 Task: Search round trip flight ticket for 5 adults, 2 children, 1 infant in seat and 2 infants on lap in economy from La Crosse: La Crosse Regional Airport to Raleigh: Raleigh-durham International Airport on 8-5-2023 and return on 8-7-2023. Choice of flights is Westjet. Number of bags: 2 checked bags. Price is upto 35000. Outbound departure time preference is 10:45.
Action: Mouse moved to (310, 287)
Screenshot: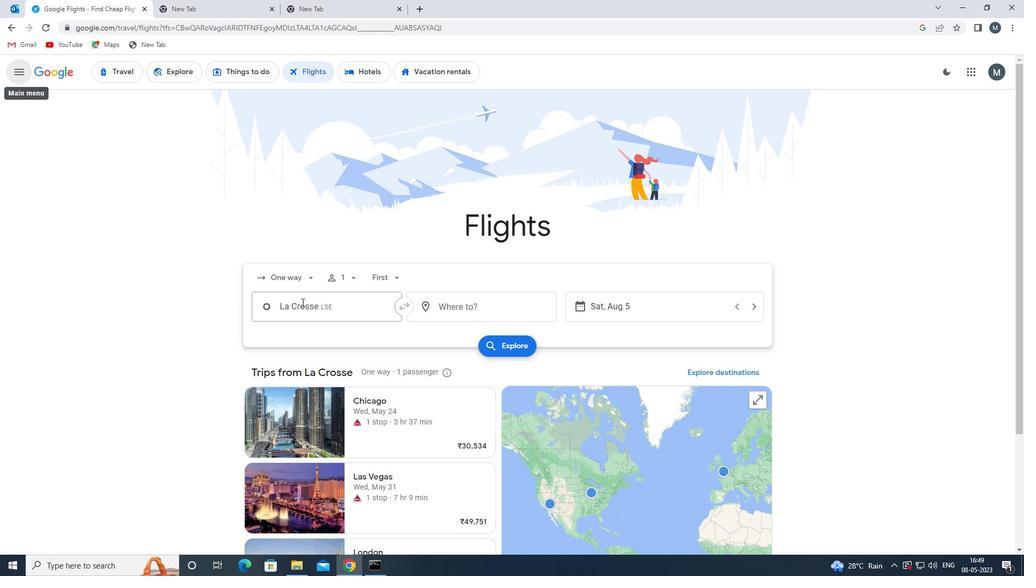 
Action: Mouse pressed left at (310, 287)
Screenshot: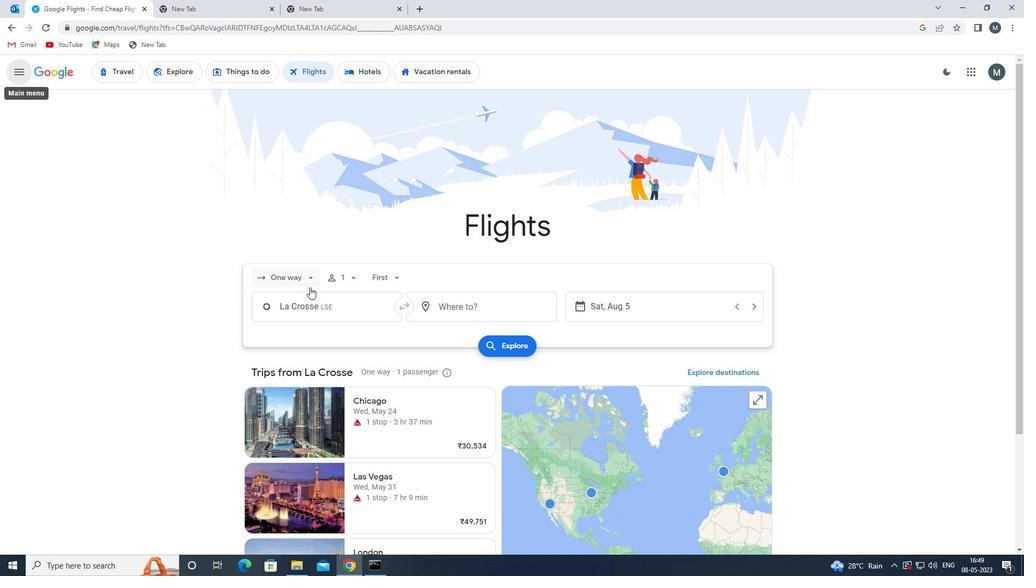 
Action: Mouse moved to (314, 290)
Screenshot: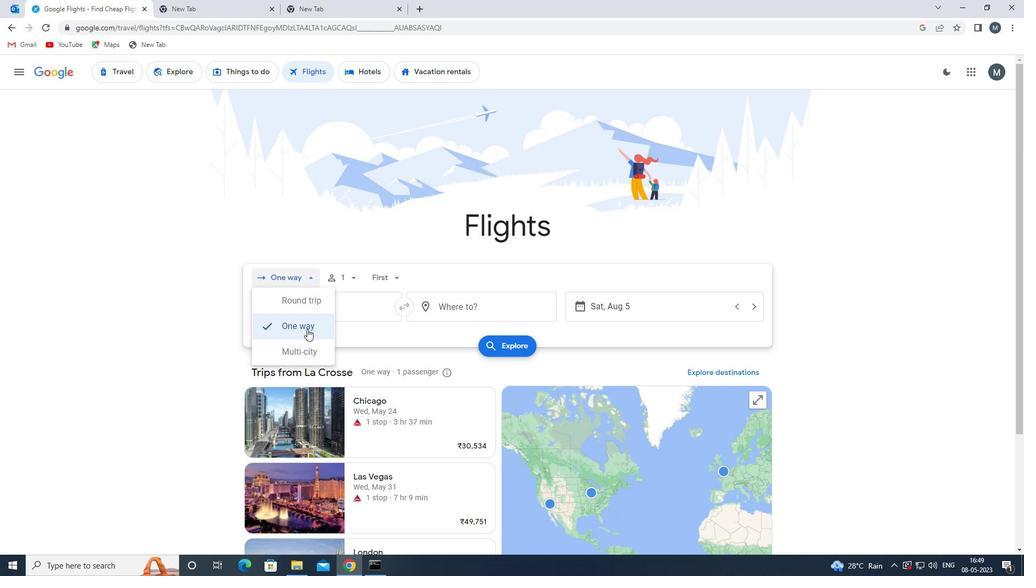 
Action: Mouse pressed left at (314, 290)
Screenshot: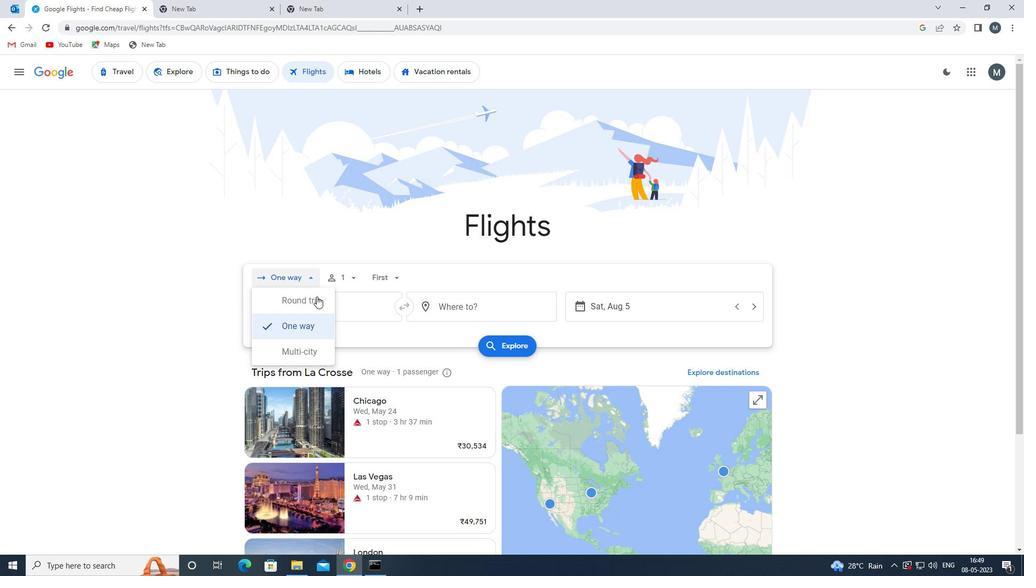 
Action: Mouse moved to (314, 298)
Screenshot: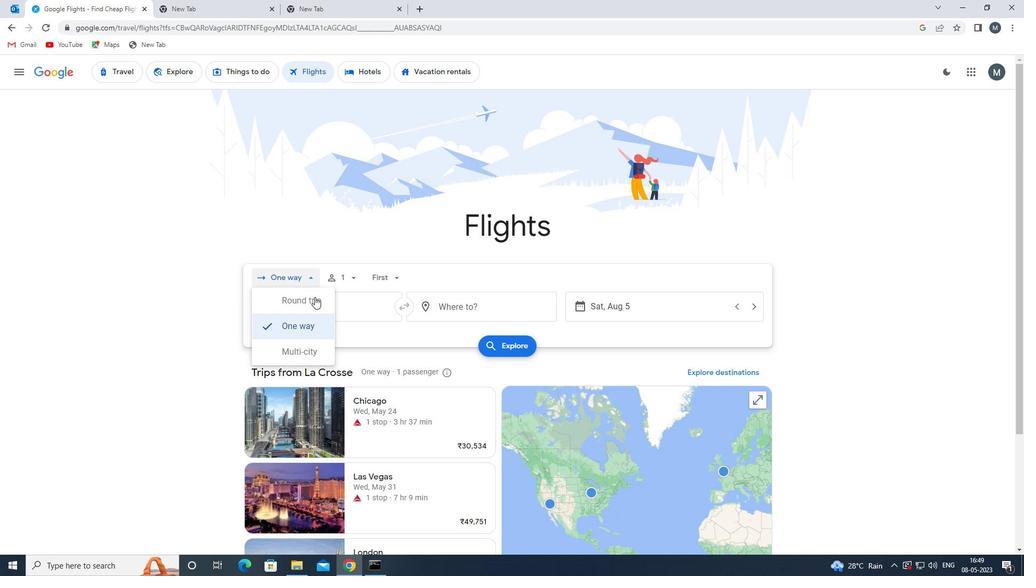 
Action: Mouse pressed left at (314, 298)
Screenshot: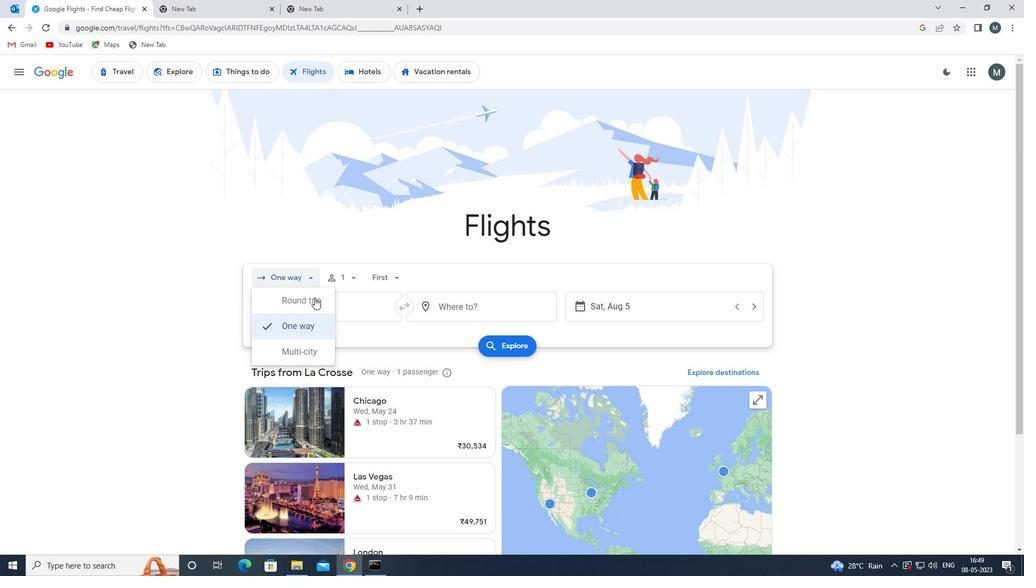 
Action: Mouse moved to (313, 304)
Screenshot: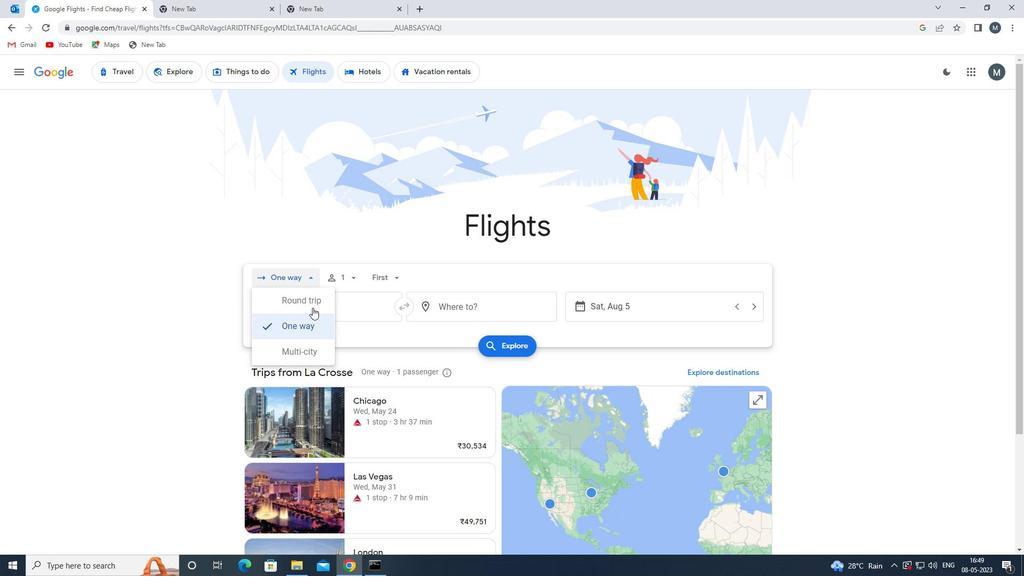 
Action: Mouse pressed left at (313, 304)
Screenshot: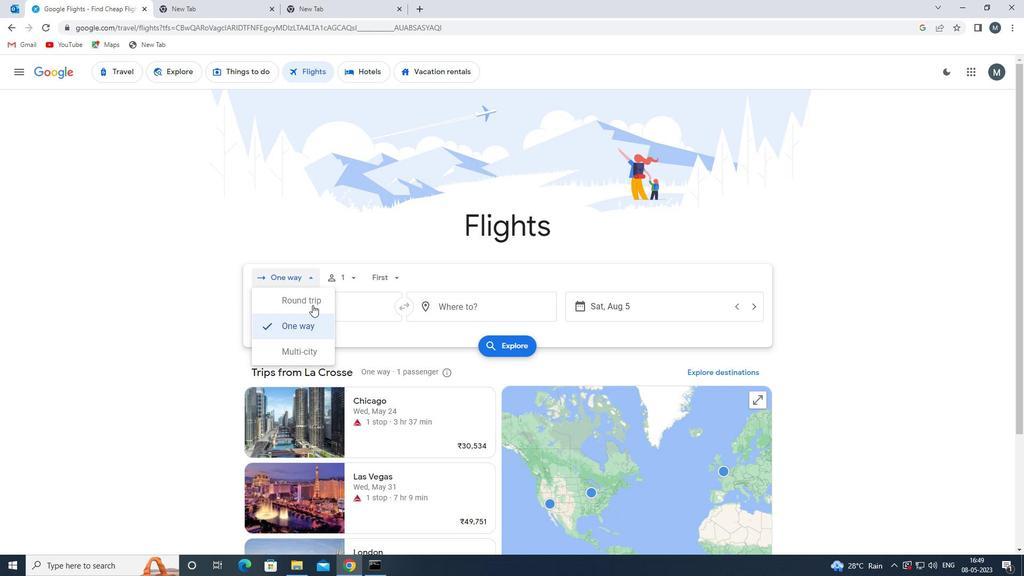 
Action: Mouse moved to (353, 276)
Screenshot: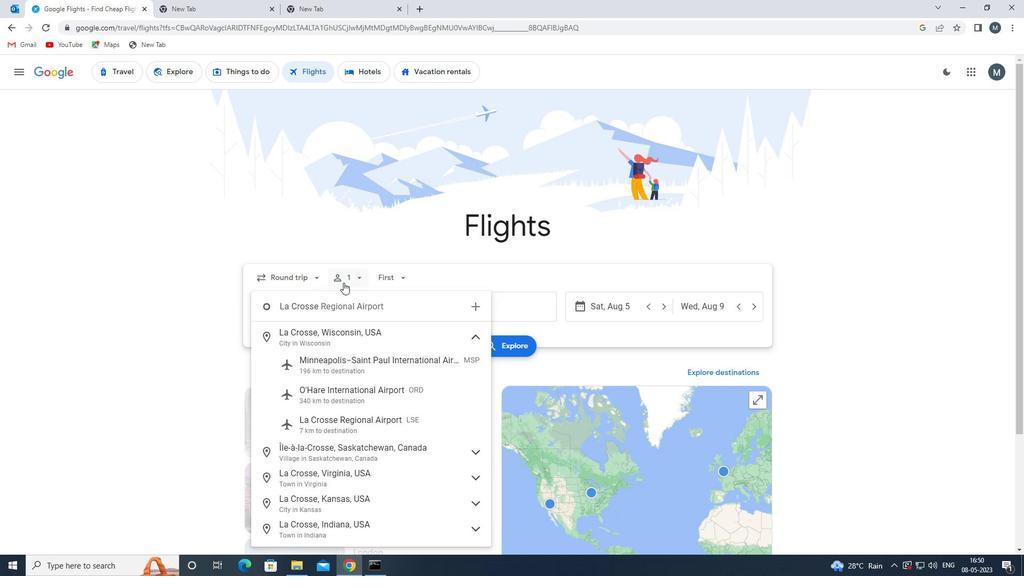 
Action: Mouse pressed left at (353, 276)
Screenshot: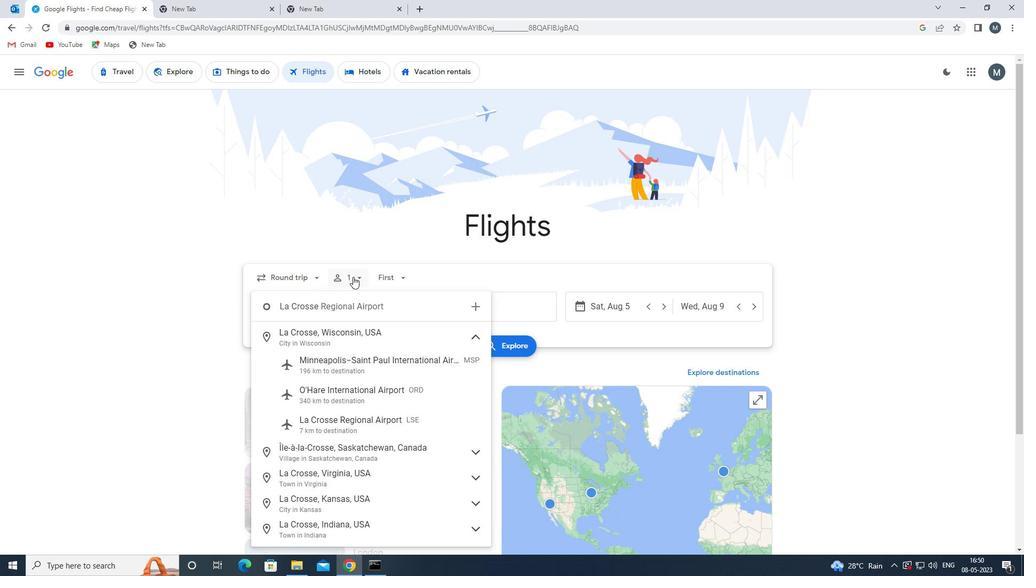 
Action: Mouse moved to (442, 307)
Screenshot: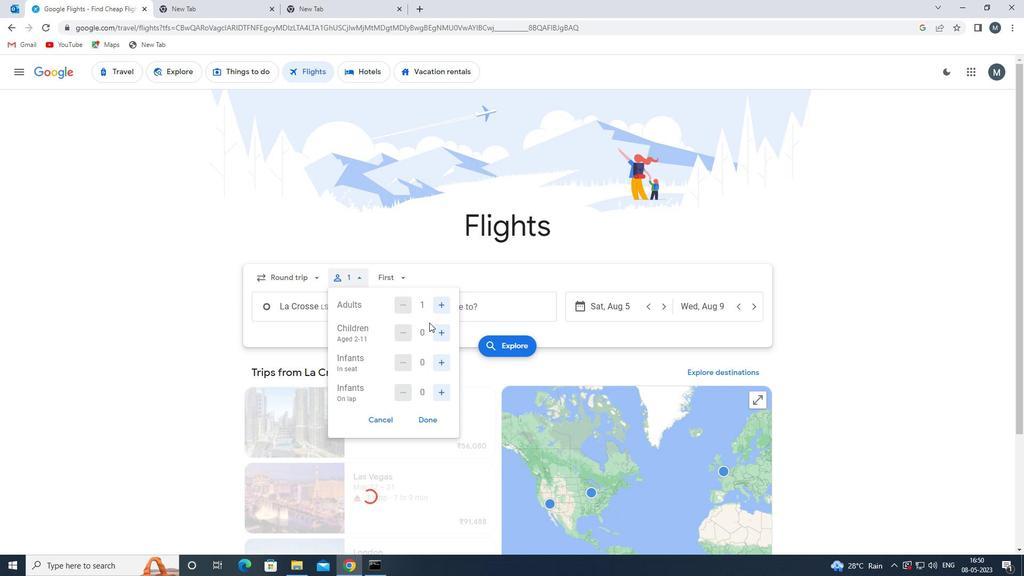 
Action: Mouse pressed left at (442, 307)
Screenshot: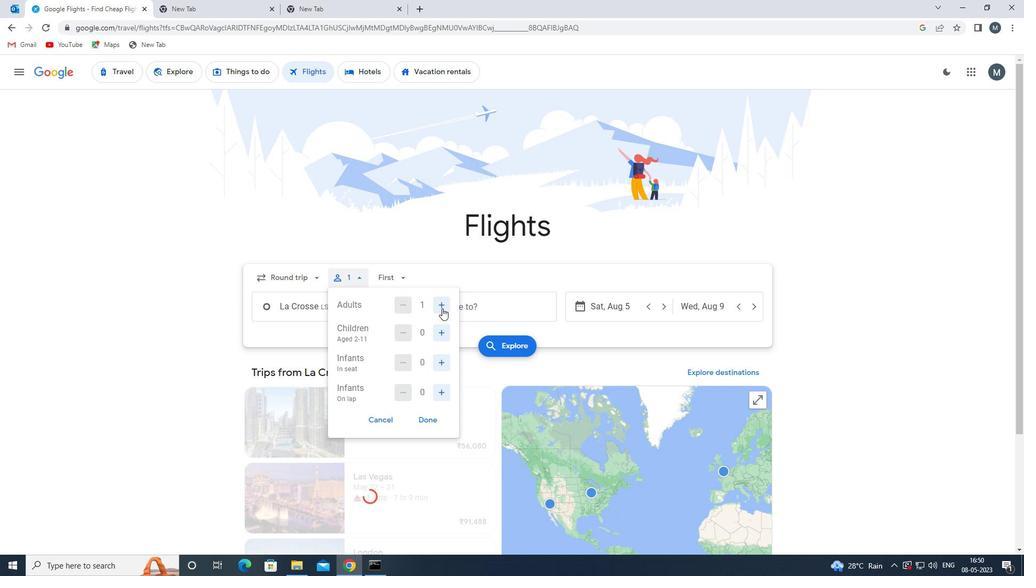 
Action: Mouse pressed left at (442, 307)
Screenshot: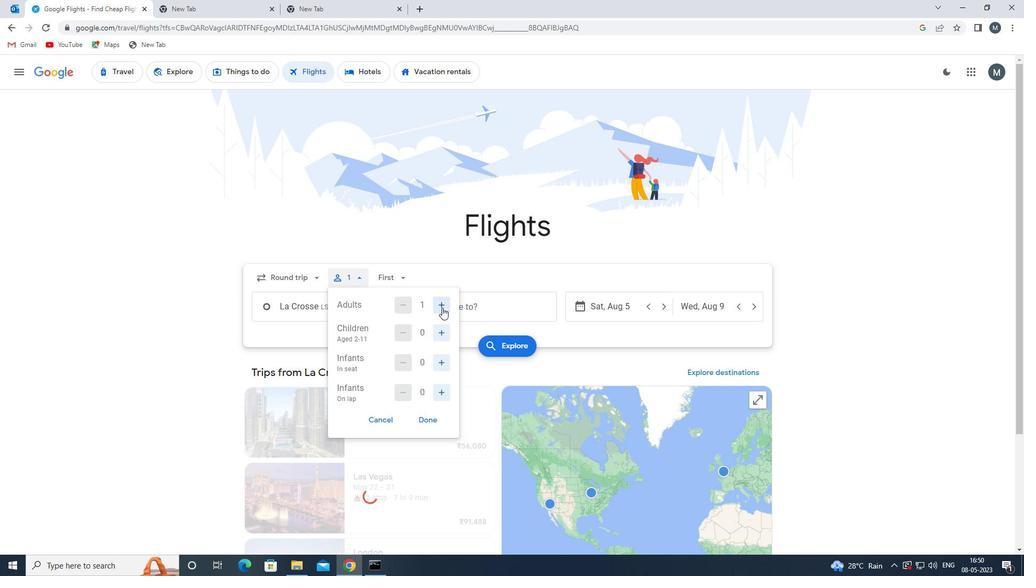 
Action: Mouse pressed left at (442, 307)
Screenshot: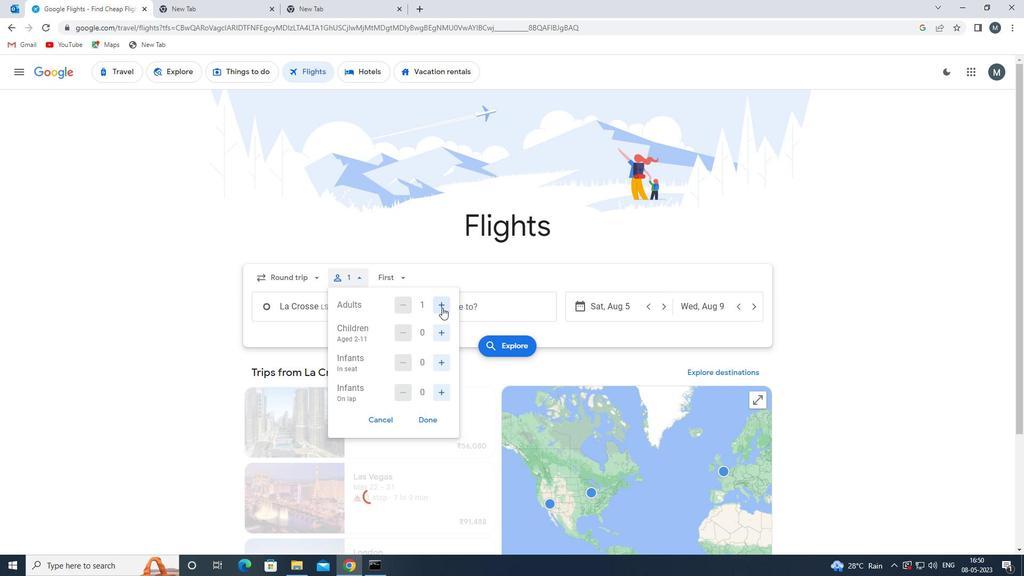 
Action: Mouse pressed left at (442, 307)
Screenshot: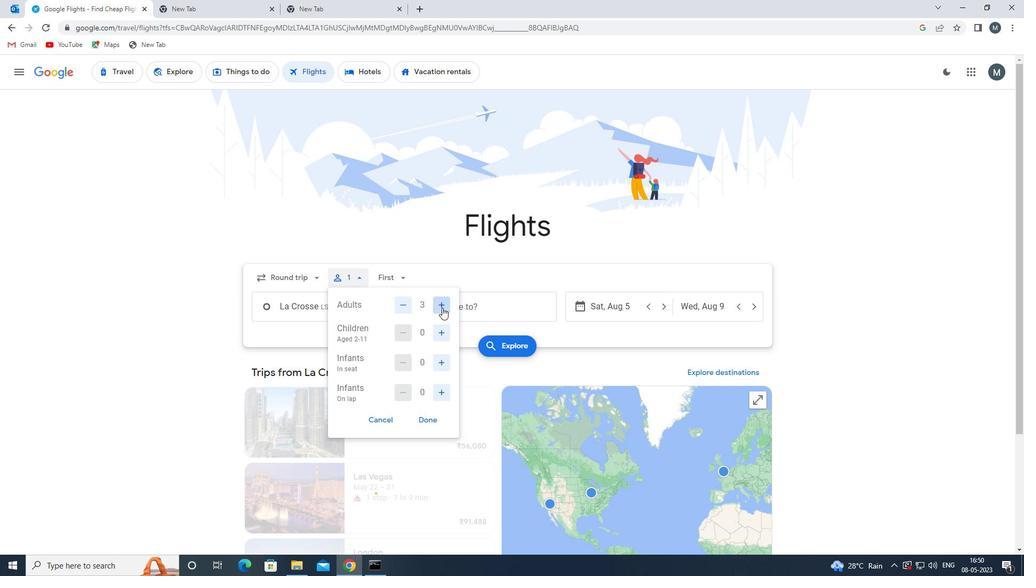 
Action: Mouse moved to (448, 327)
Screenshot: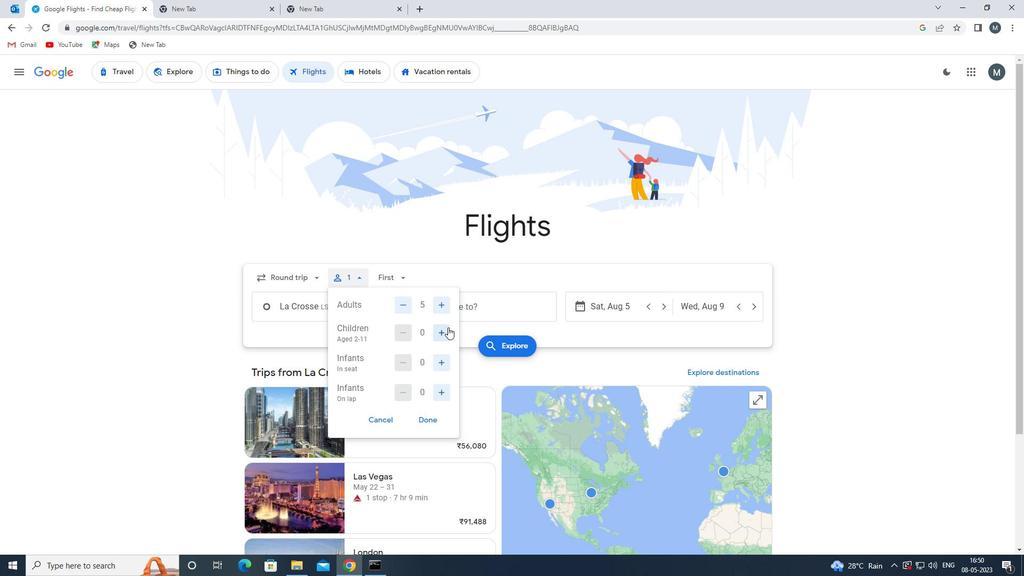 
Action: Mouse pressed left at (448, 327)
Screenshot: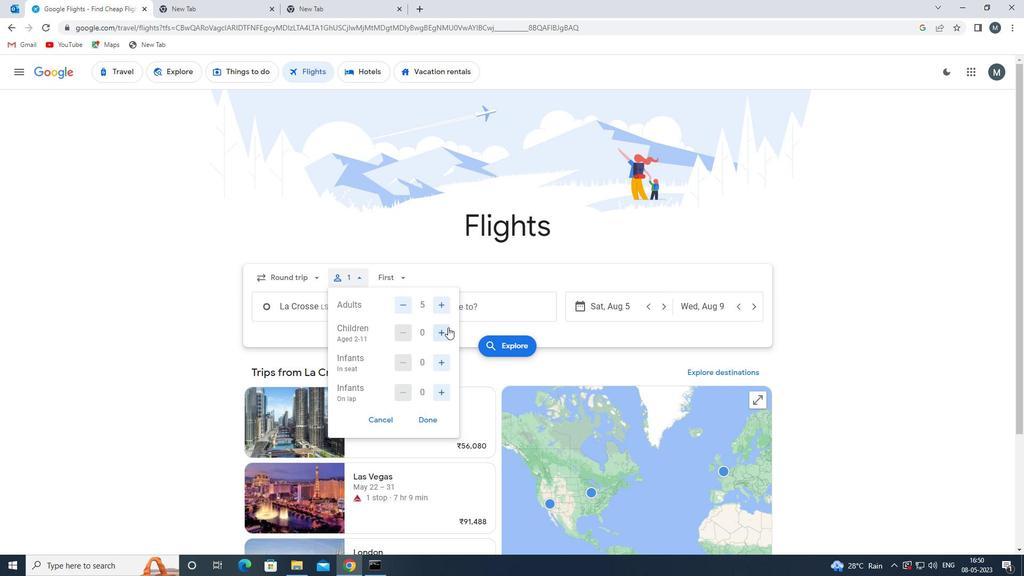 
Action: Mouse moved to (447, 328)
Screenshot: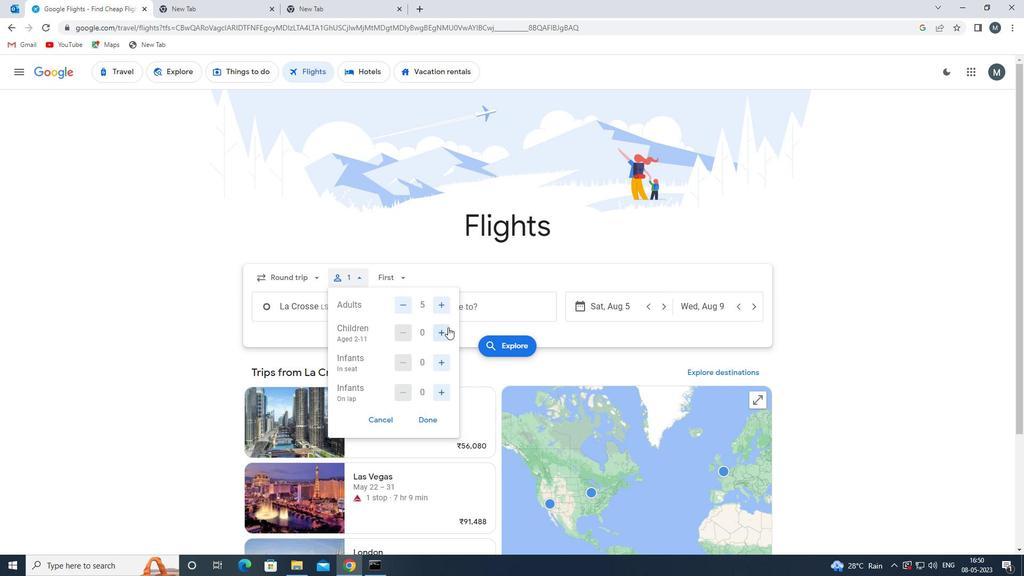 
Action: Mouse pressed left at (447, 328)
Screenshot: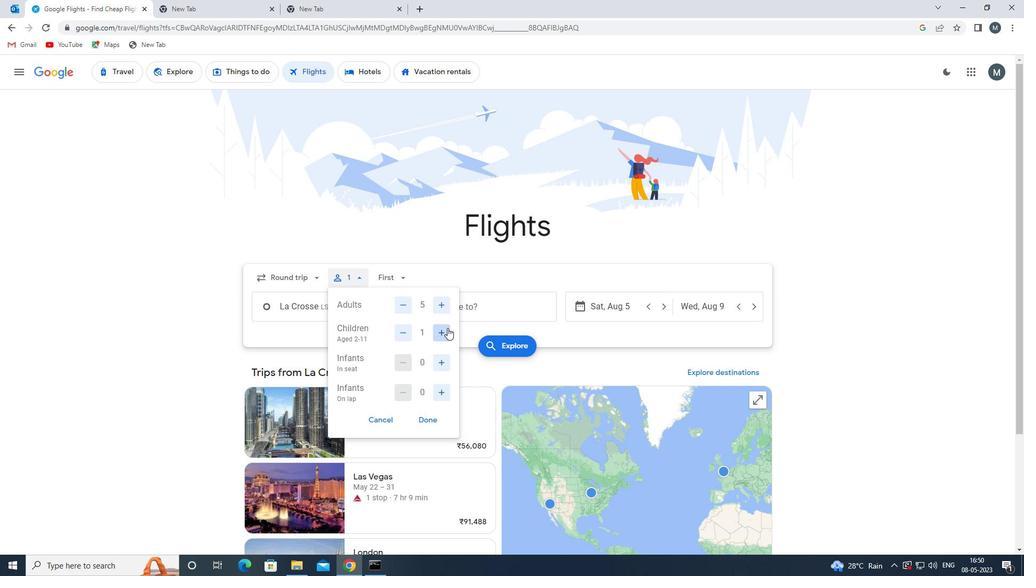 
Action: Mouse moved to (443, 358)
Screenshot: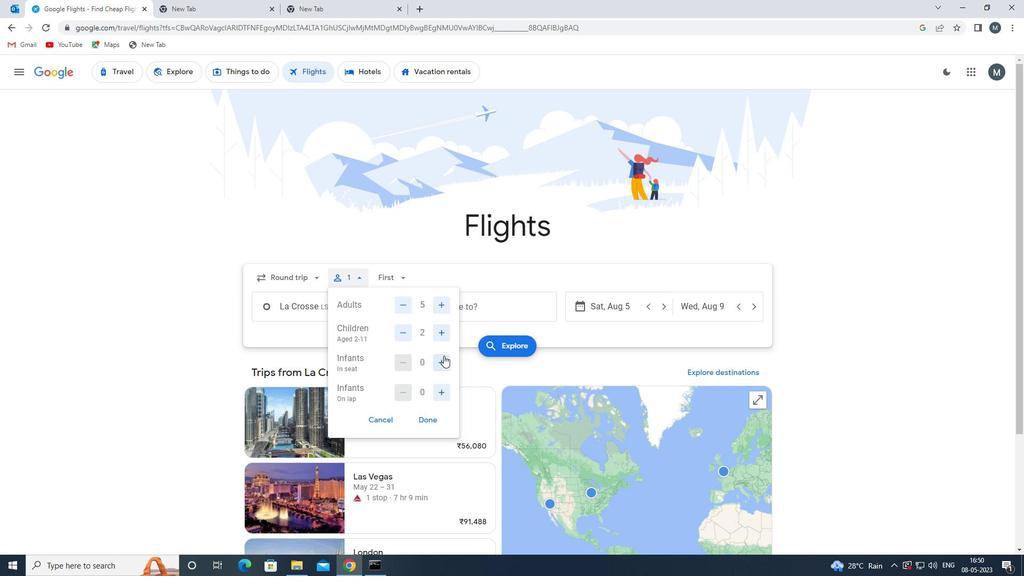 
Action: Mouse pressed left at (443, 358)
Screenshot: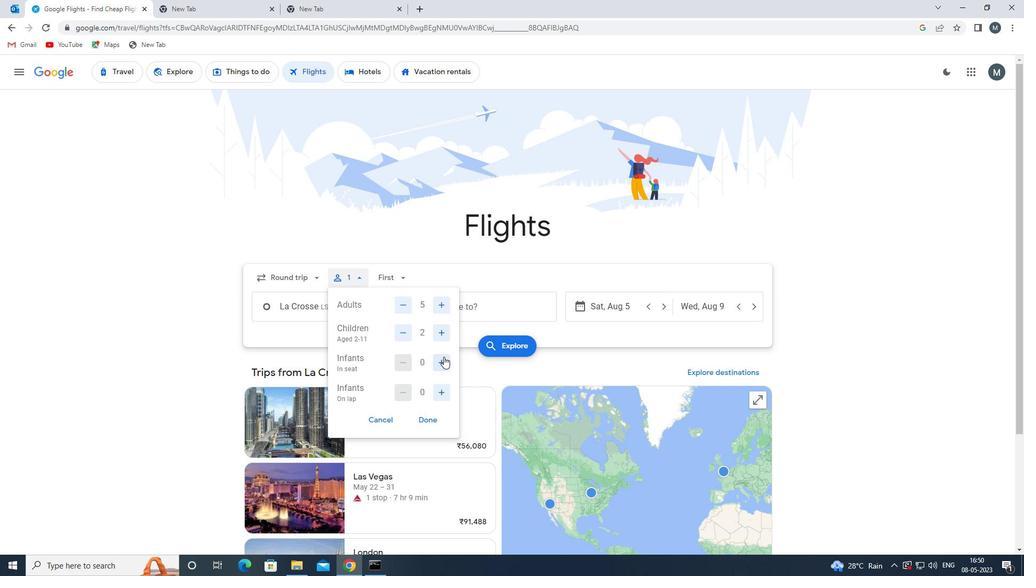 
Action: Mouse moved to (441, 392)
Screenshot: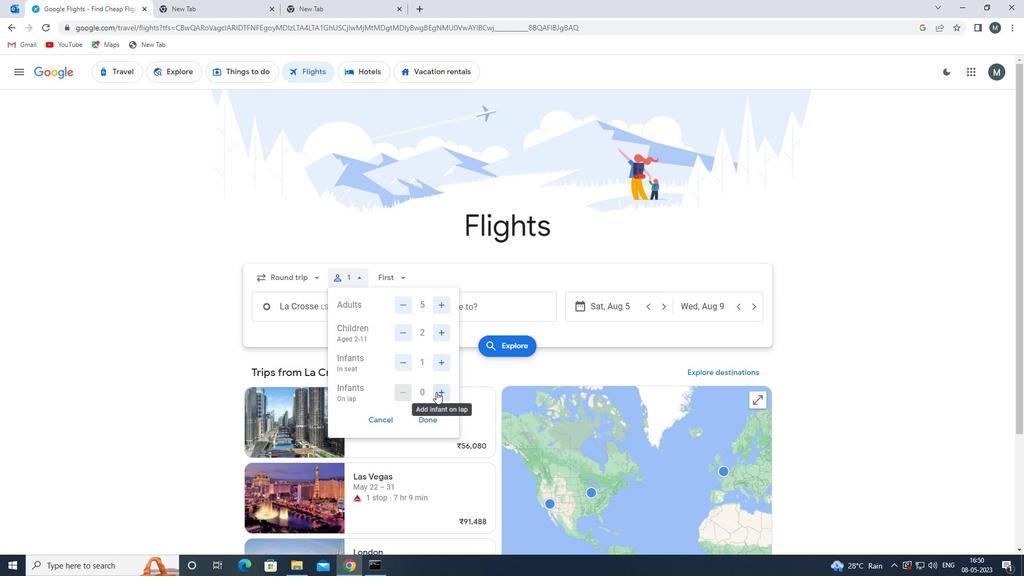 
Action: Mouse pressed left at (441, 392)
Screenshot: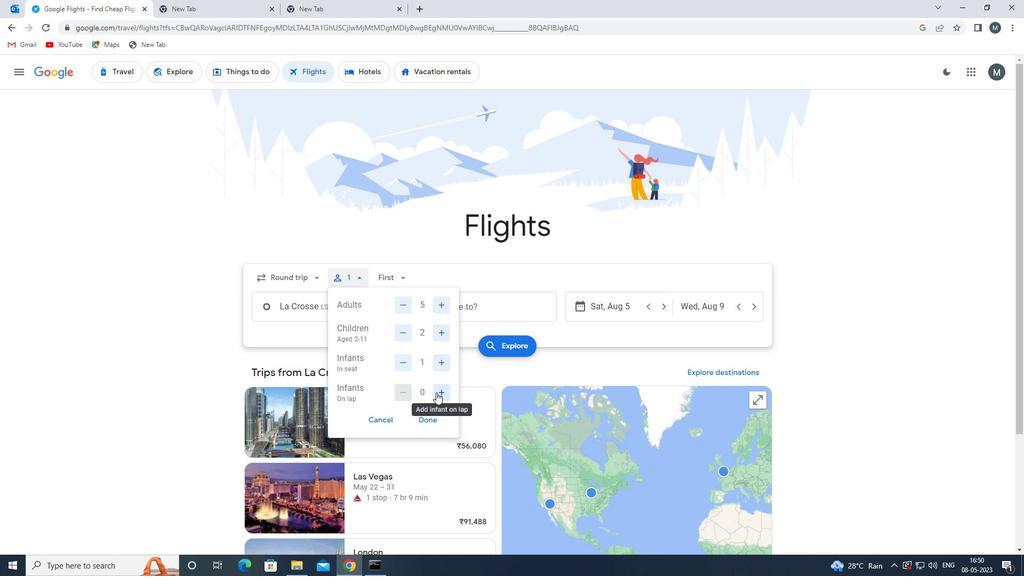 
Action: Mouse pressed left at (441, 392)
Screenshot: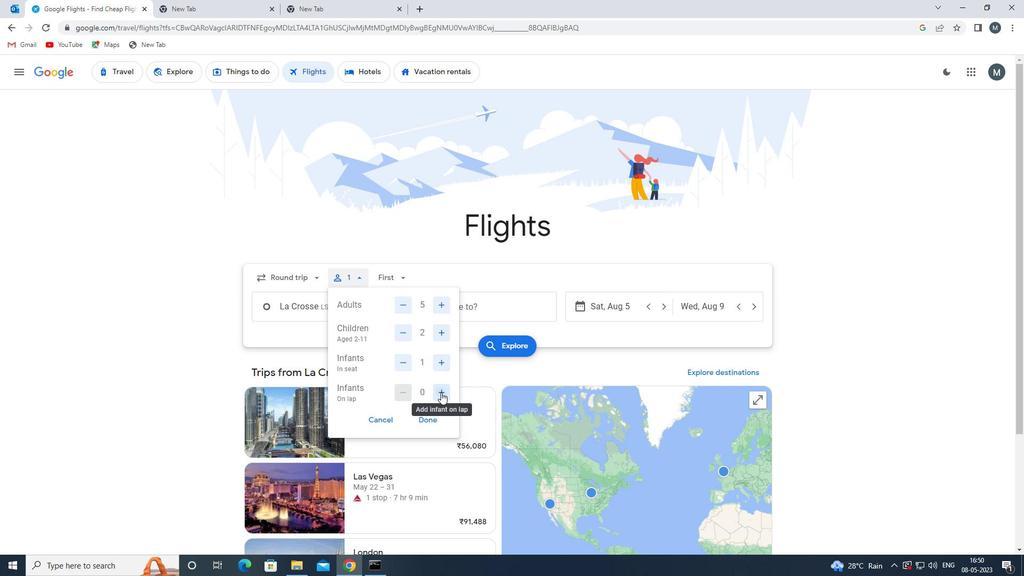 
Action: Mouse moved to (406, 390)
Screenshot: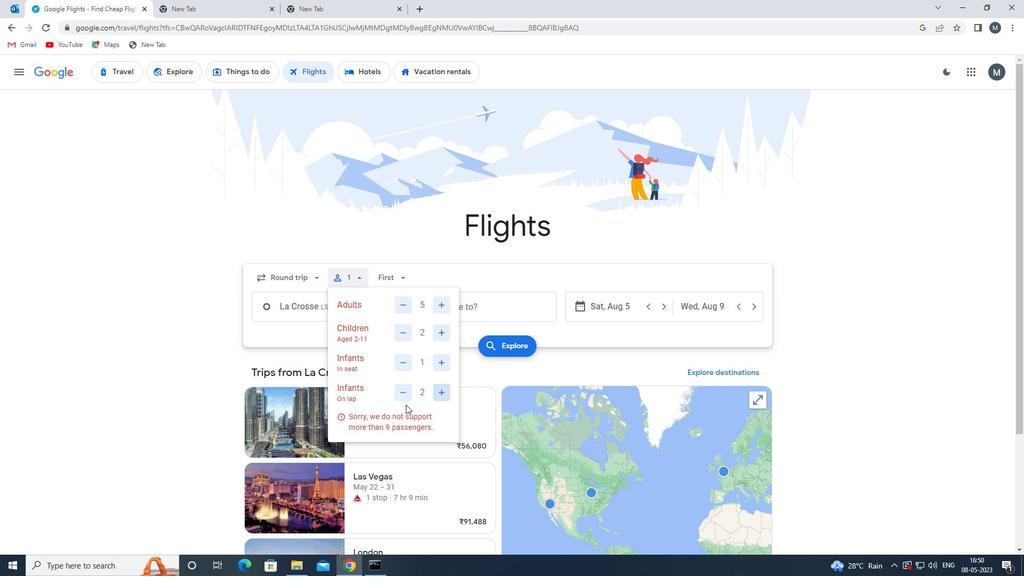 
Action: Mouse pressed left at (406, 390)
Screenshot: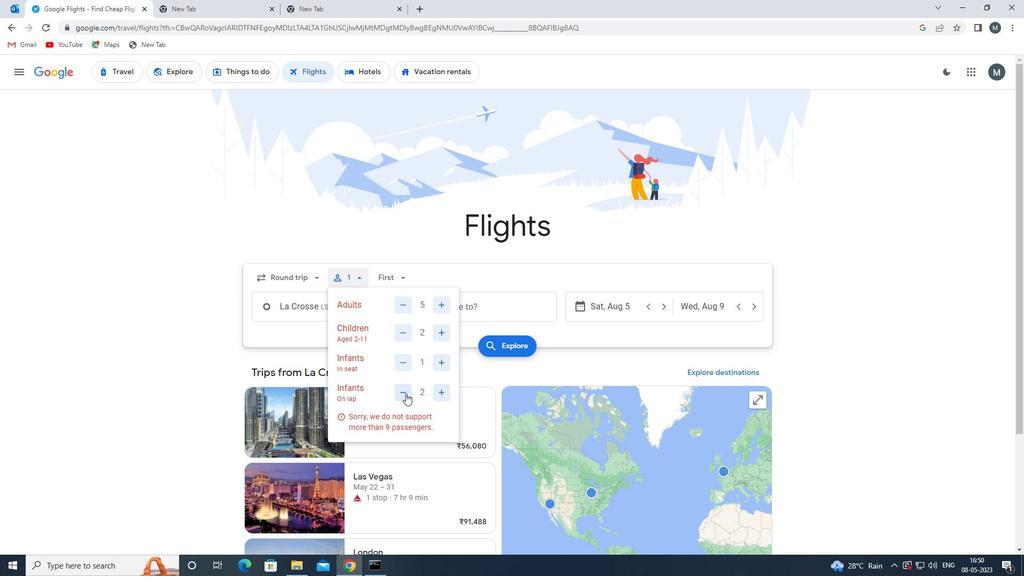 
Action: Mouse moved to (424, 423)
Screenshot: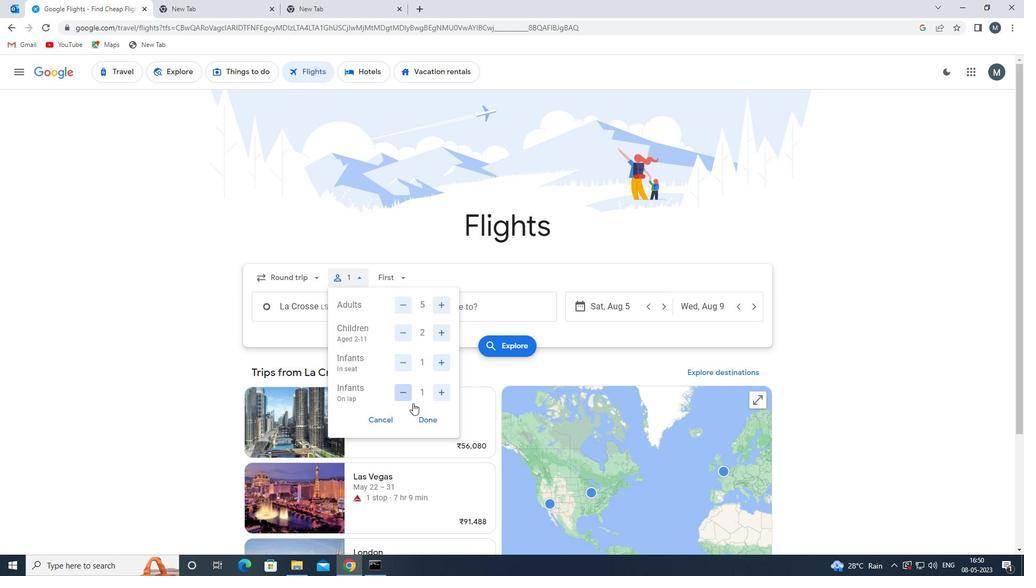 
Action: Mouse pressed left at (424, 423)
Screenshot: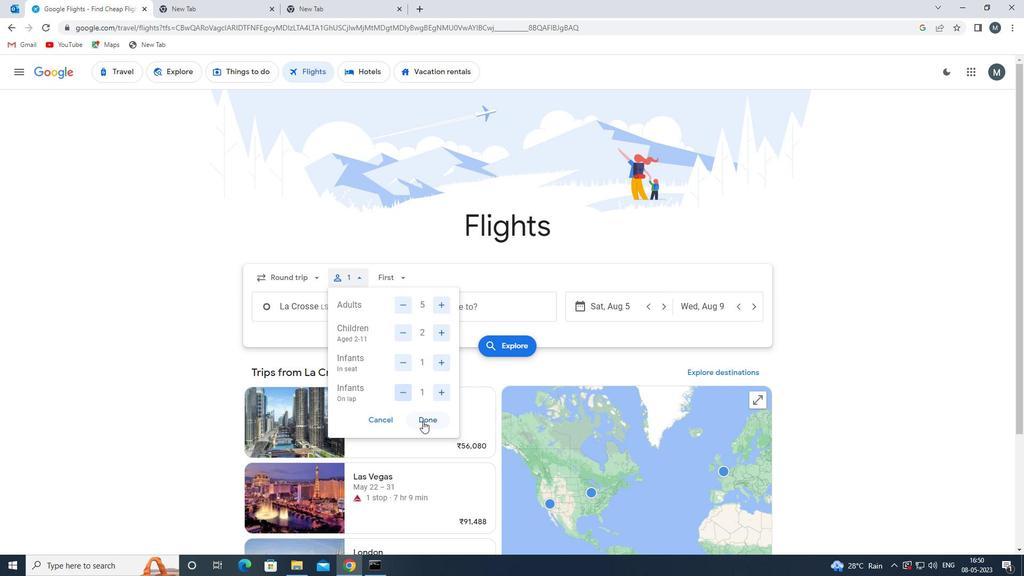 
Action: Mouse moved to (362, 303)
Screenshot: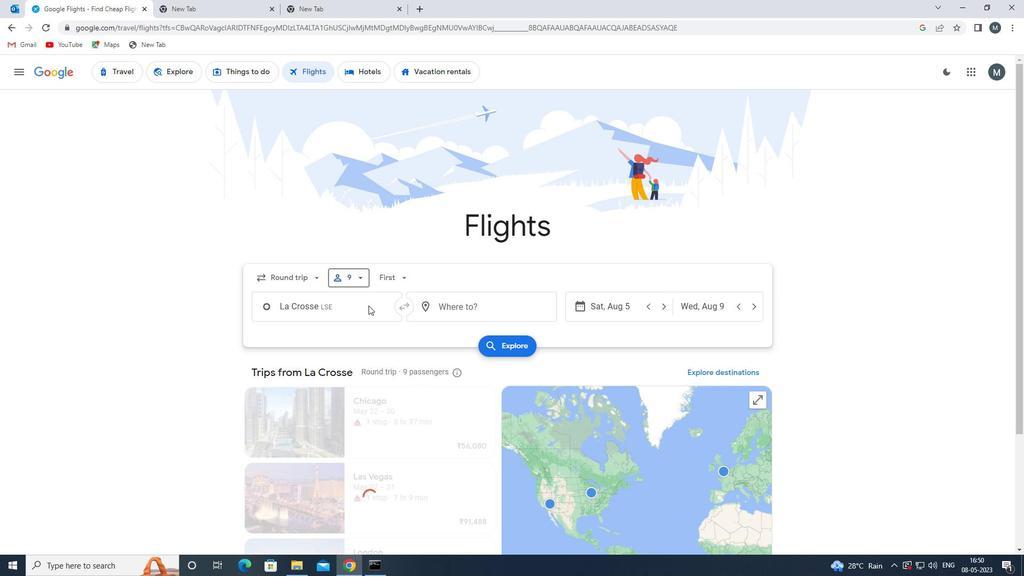 
Action: Mouse pressed left at (362, 303)
Screenshot: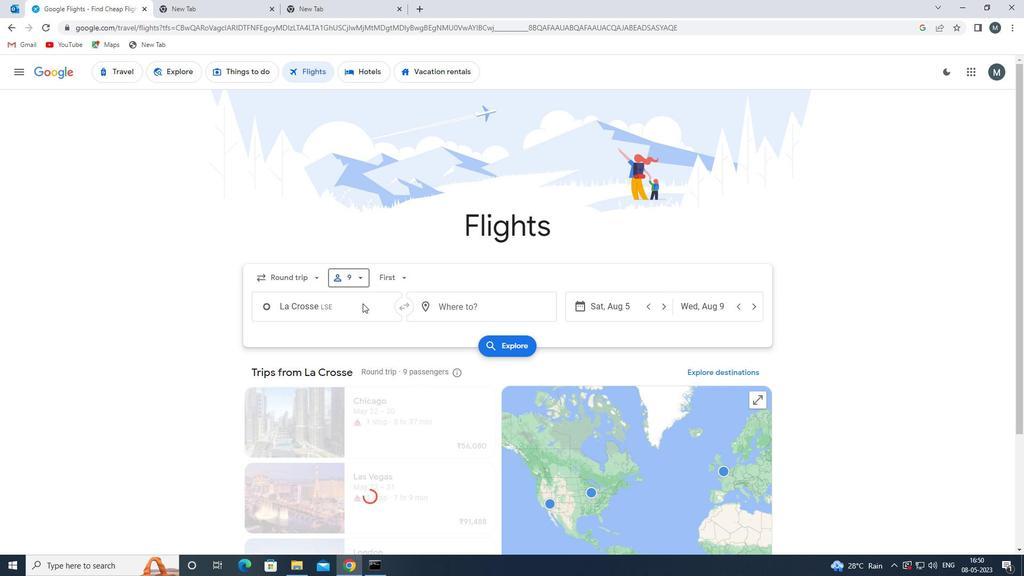 
Action: Mouse moved to (348, 311)
Screenshot: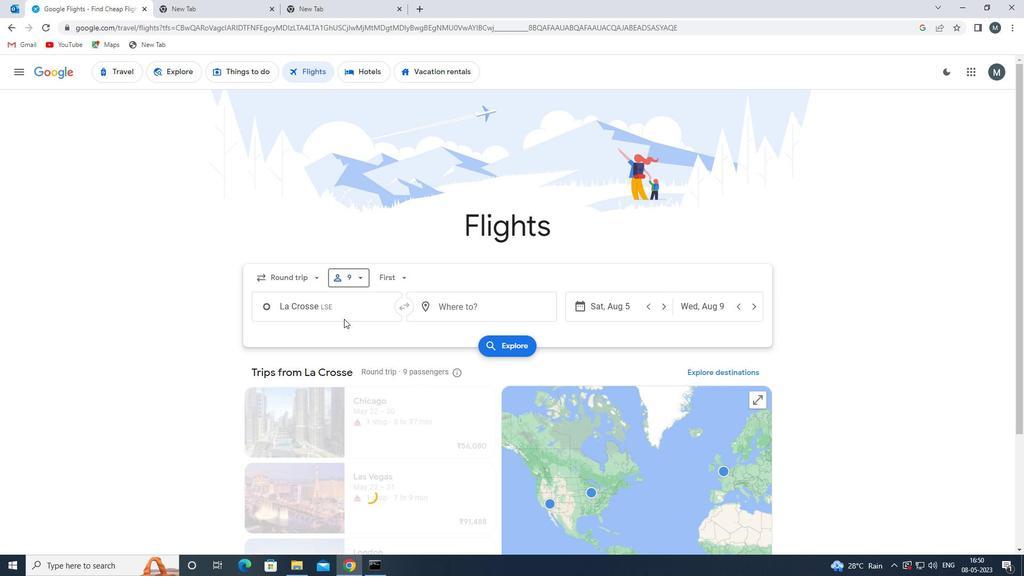 
Action: Mouse scrolled (348, 312) with delta (0, 0)
Screenshot: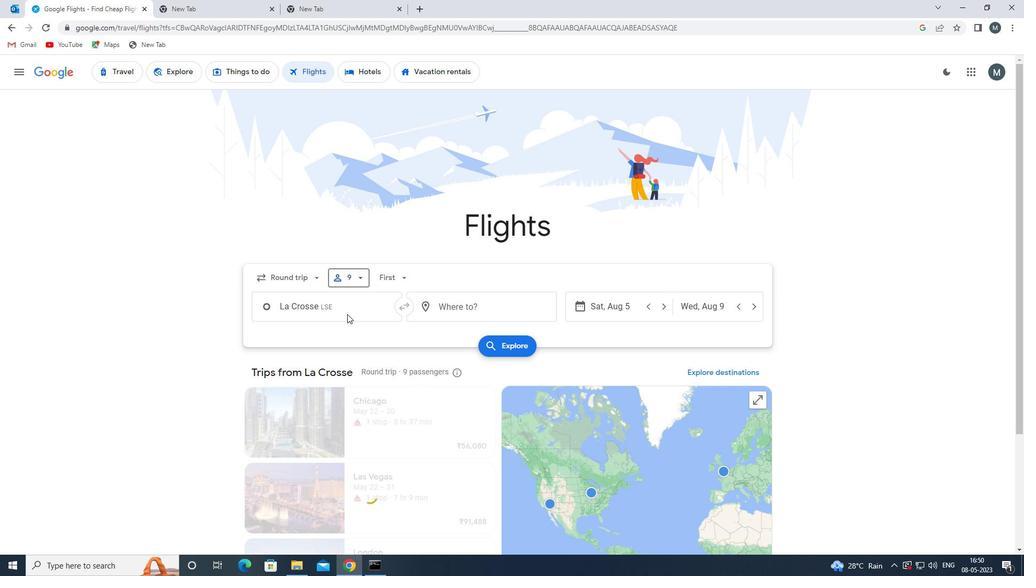 
Action: Mouse moved to (381, 273)
Screenshot: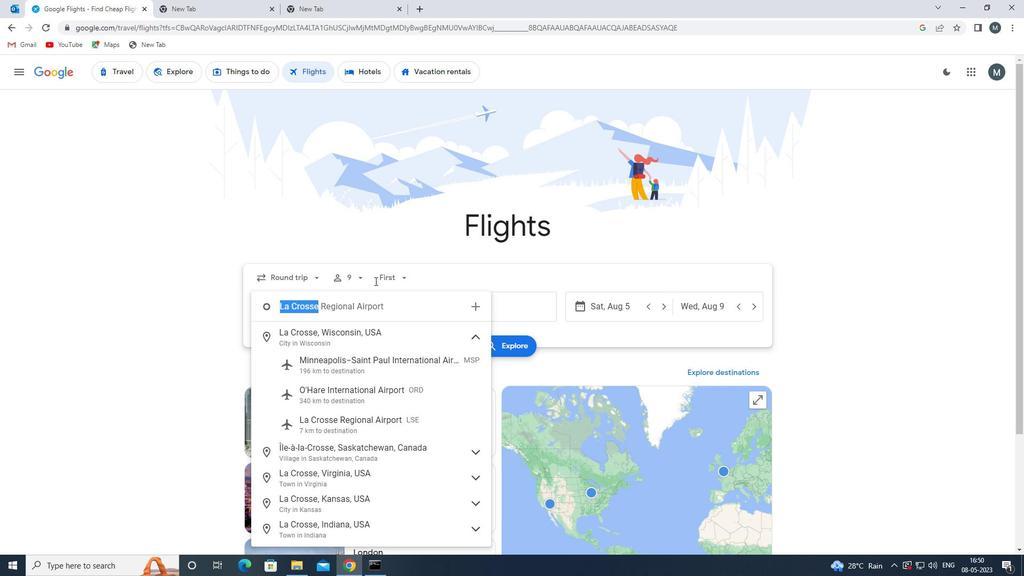 
Action: Mouse pressed left at (381, 273)
Screenshot: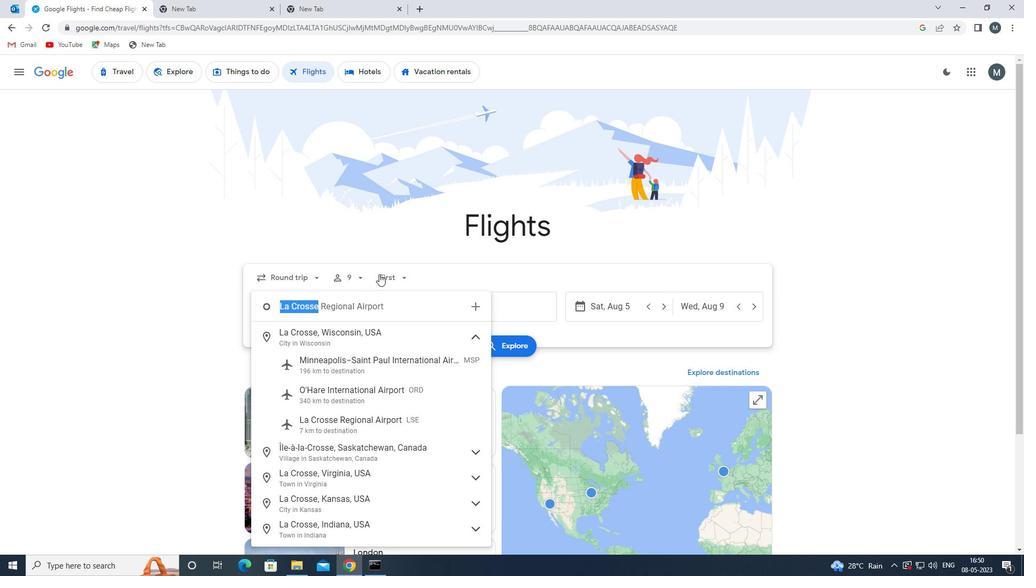 
Action: Mouse moved to (411, 301)
Screenshot: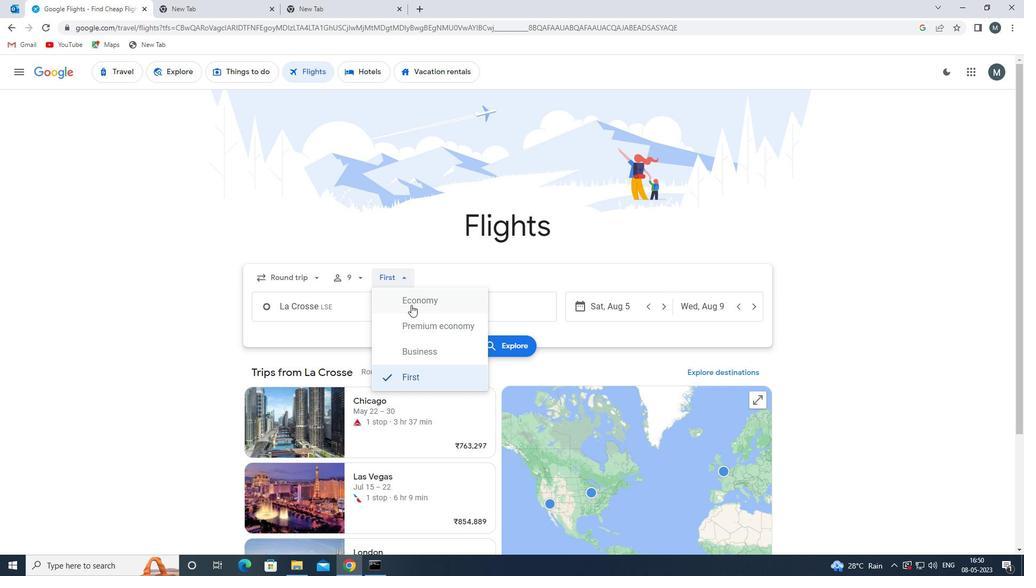 
Action: Mouse pressed left at (411, 301)
Screenshot: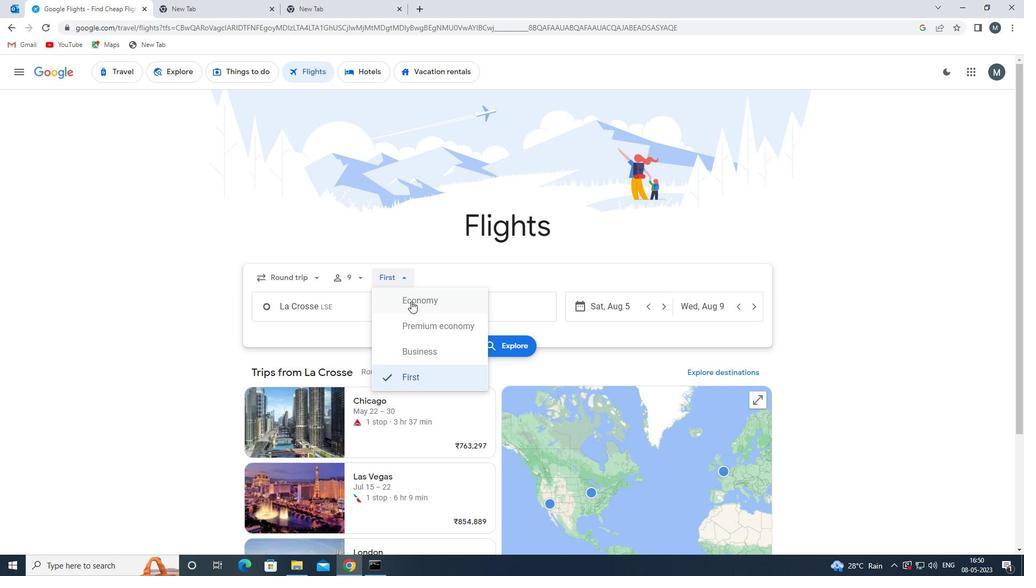 
Action: Mouse moved to (339, 312)
Screenshot: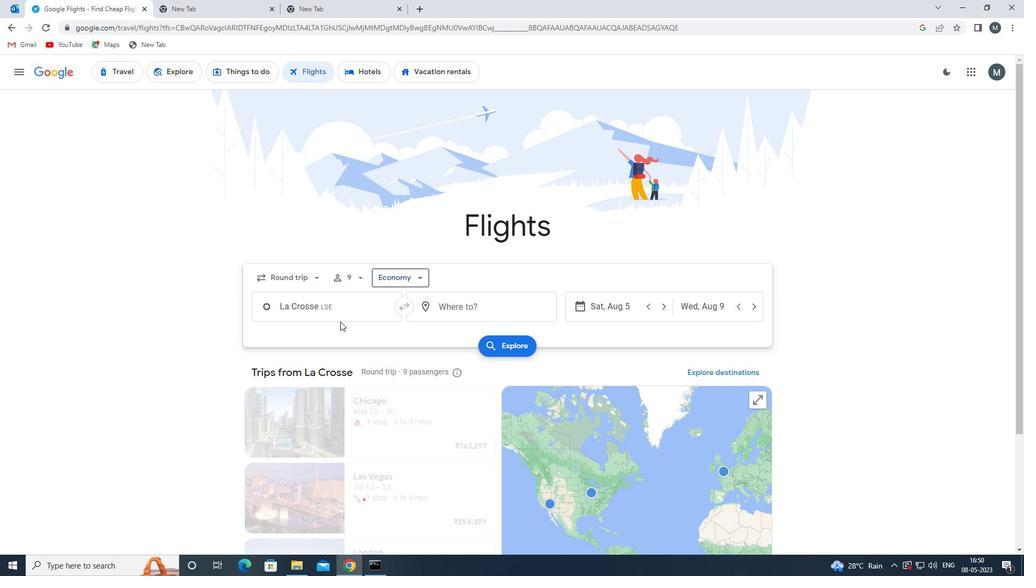 
Action: Mouse pressed left at (339, 312)
Screenshot: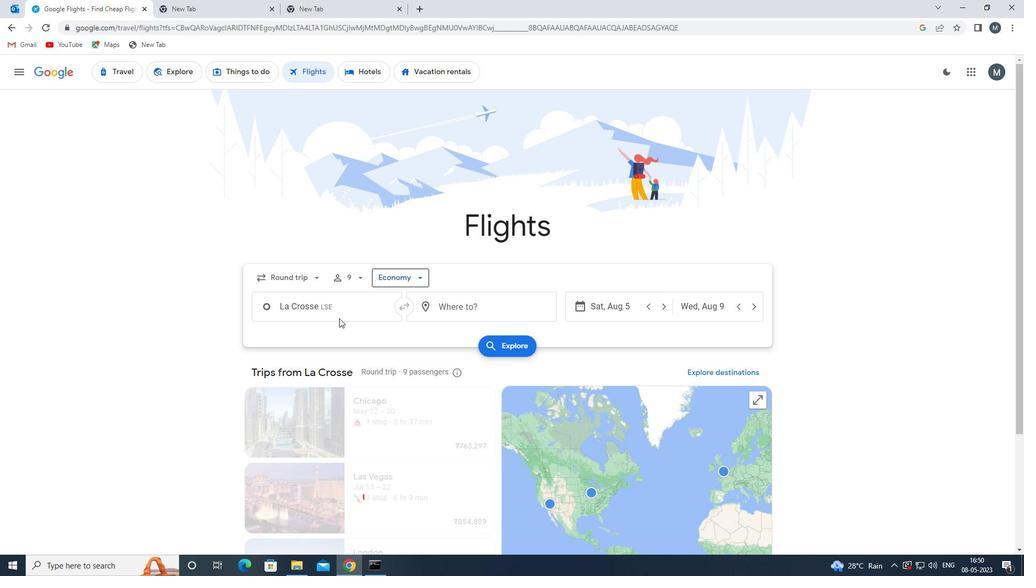 
Action: Mouse moved to (372, 423)
Screenshot: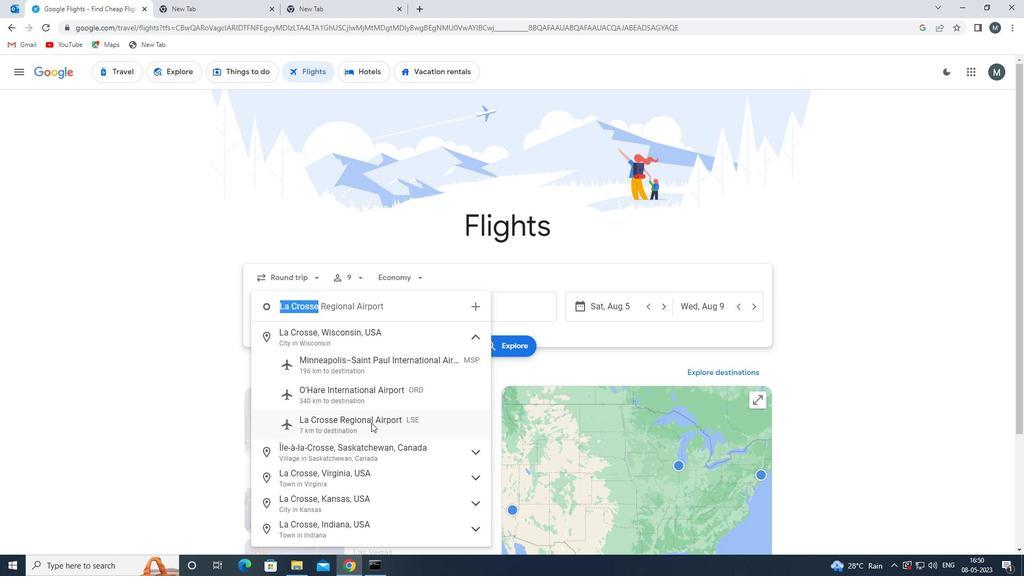 
Action: Mouse pressed left at (372, 423)
Screenshot: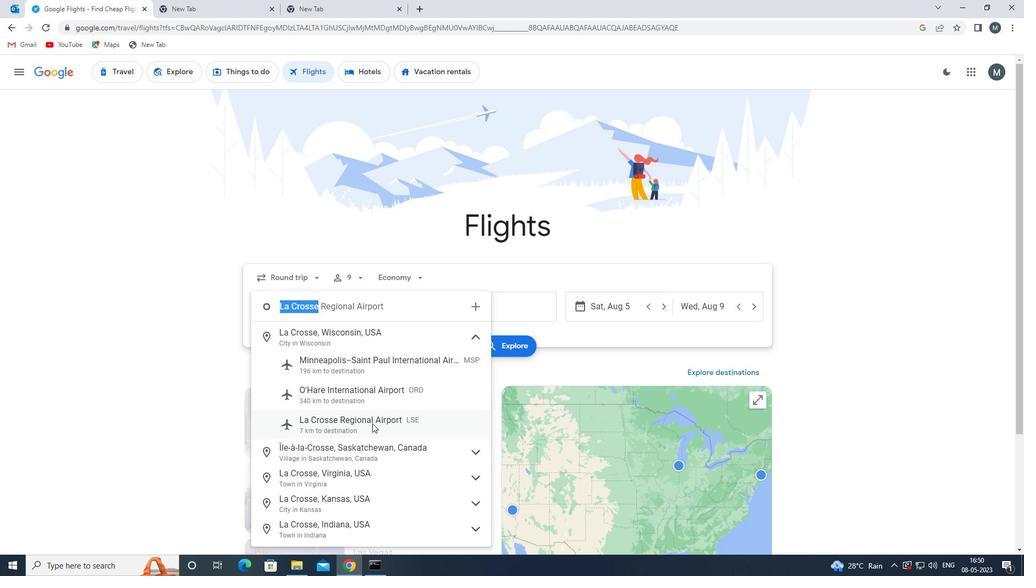 
Action: Mouse moved to (454, 310)
Screenshot: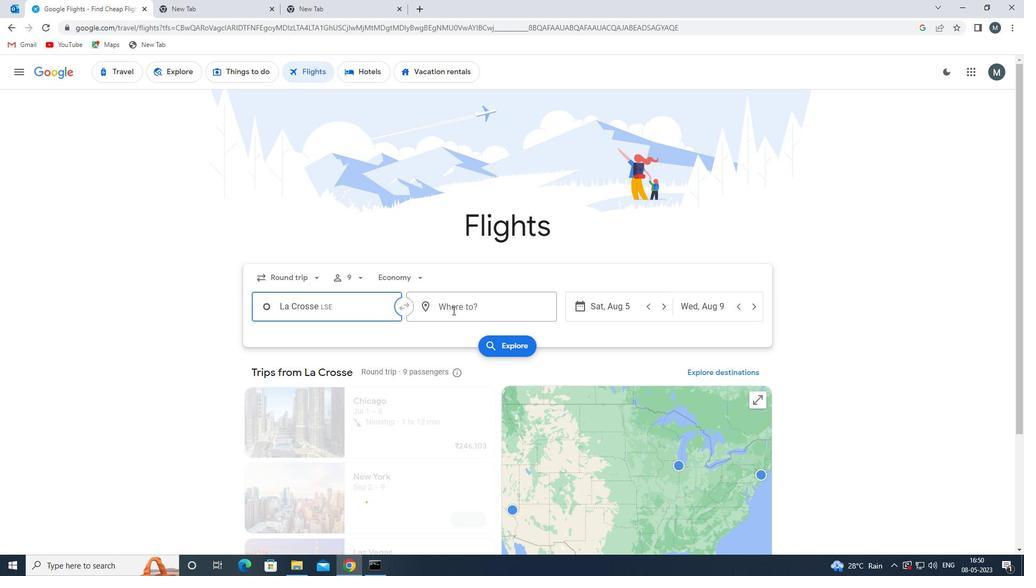
Action: Mouse pressed left at (454, 310)
Screenshot: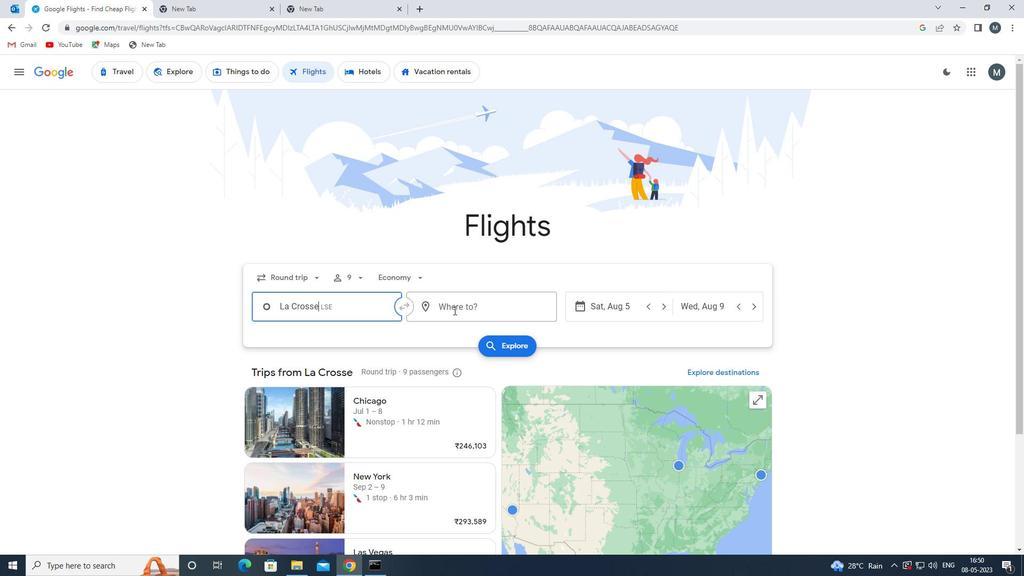 
Action: Mouse moved to (452, 310)
Screenshot: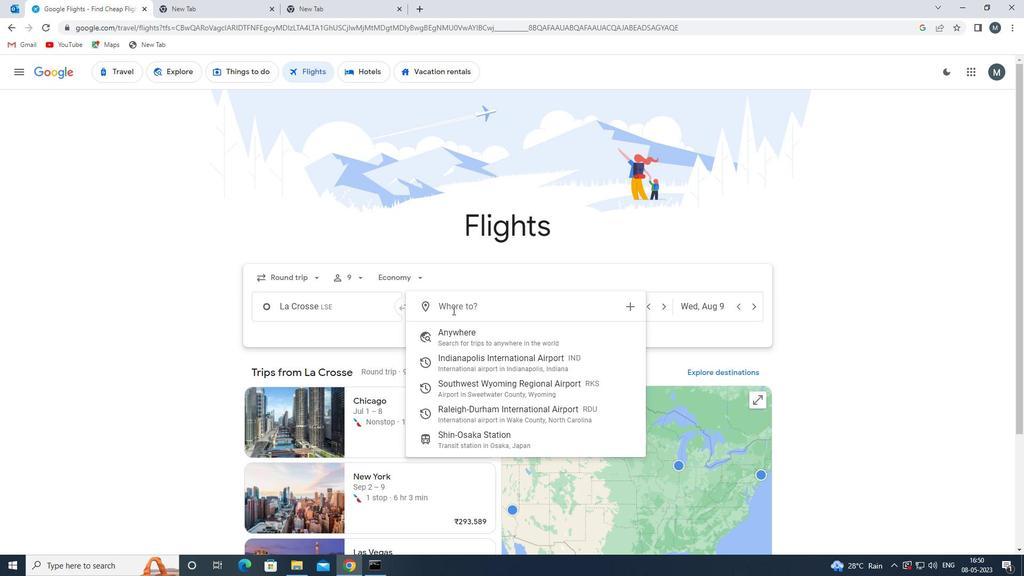 
Action: Key pressed r
Screenshot: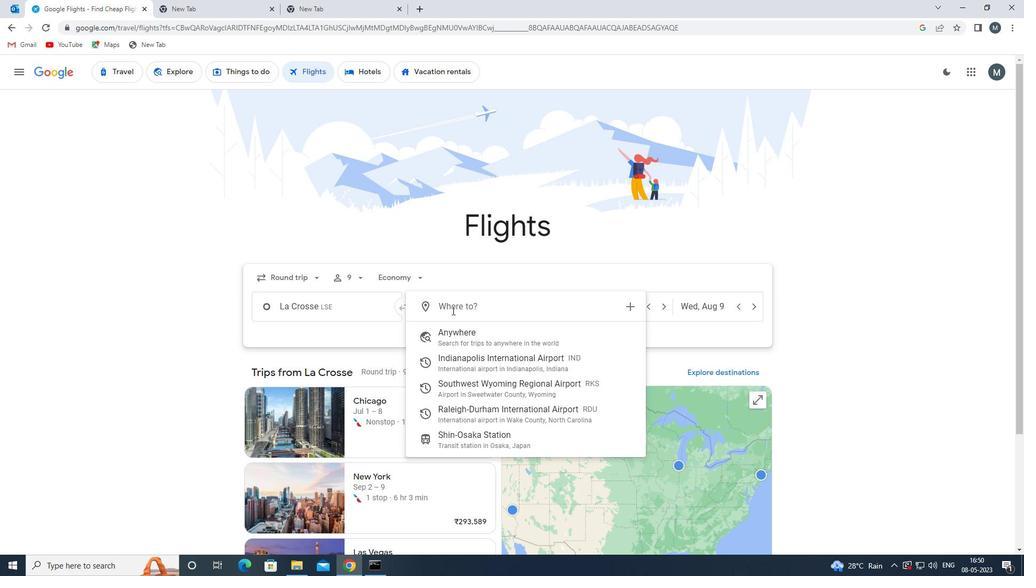
Action: Mouse moved to (448, 311)
Screenshot: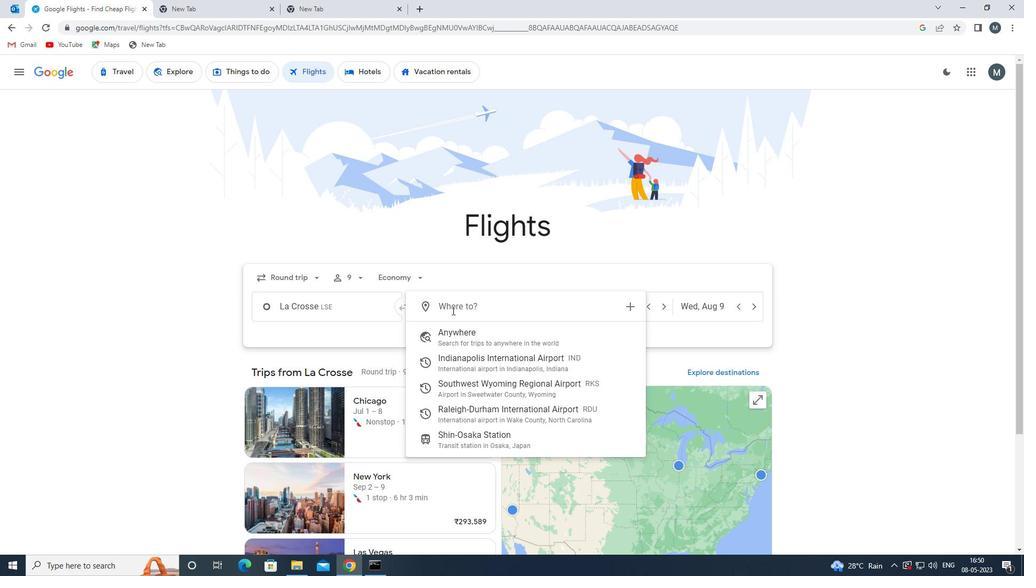
Action: Key pressed du
Screenshot: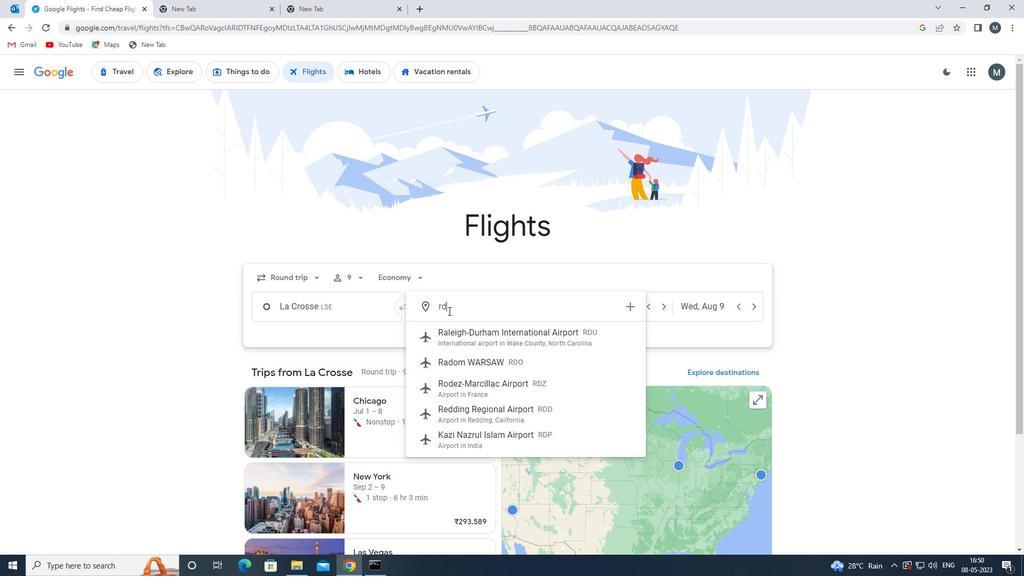 
Action: Mouse moved to (489, 342)
Screenshot: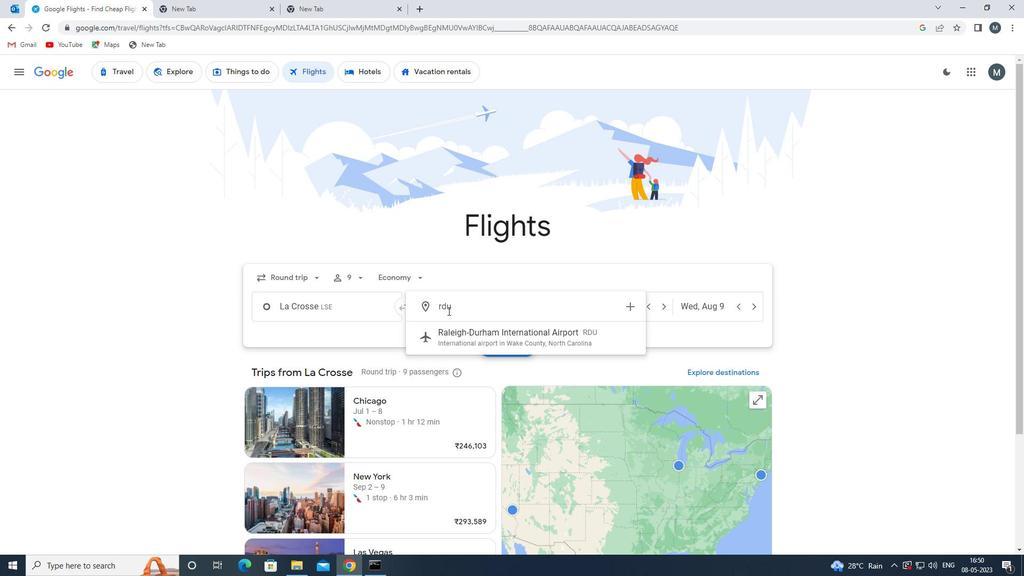 
Action: Mouse pressed left at (489, 342)
Screenshot: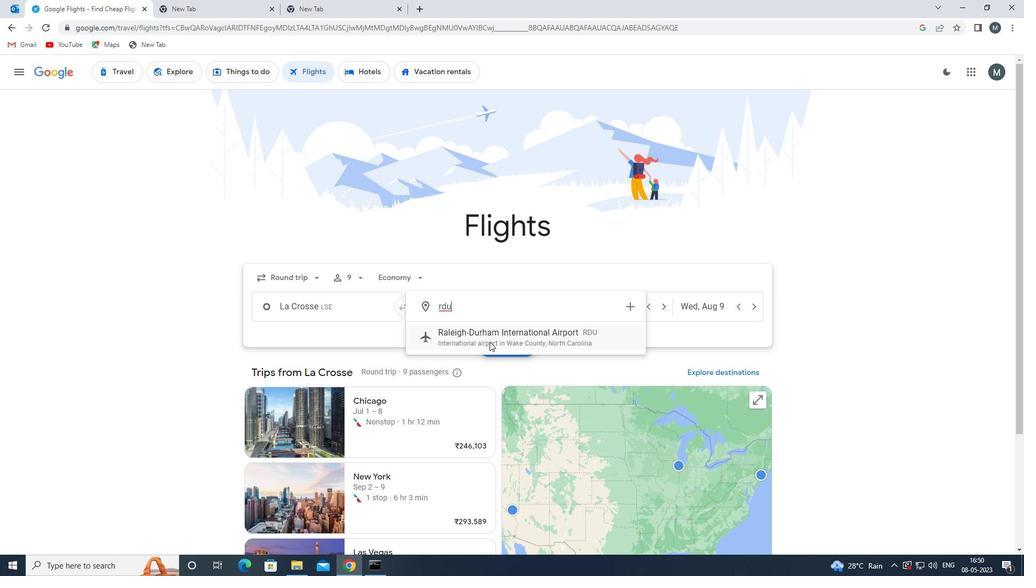 
Action: Mouse moved to (604, 307)
Screenshot: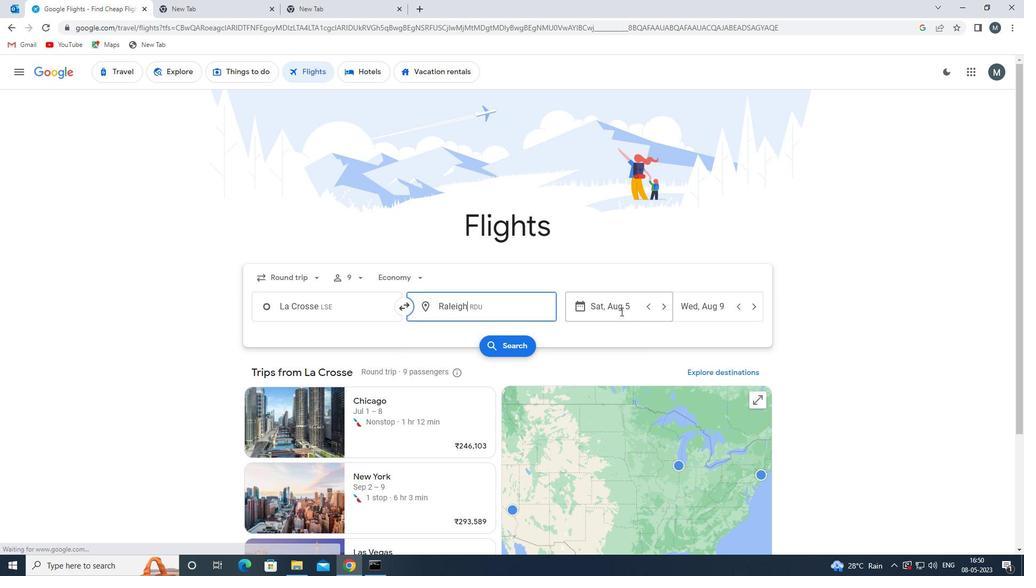 
Action: Mouse pressed left at (604, 307)
Screenshot: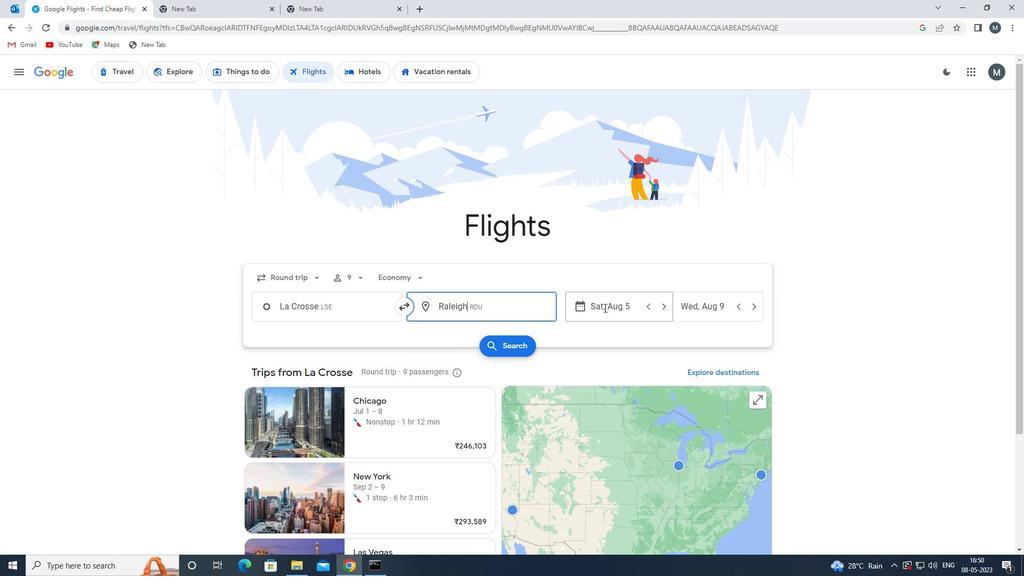 
Action: Mouse moved to (536, 363)
Screenshot: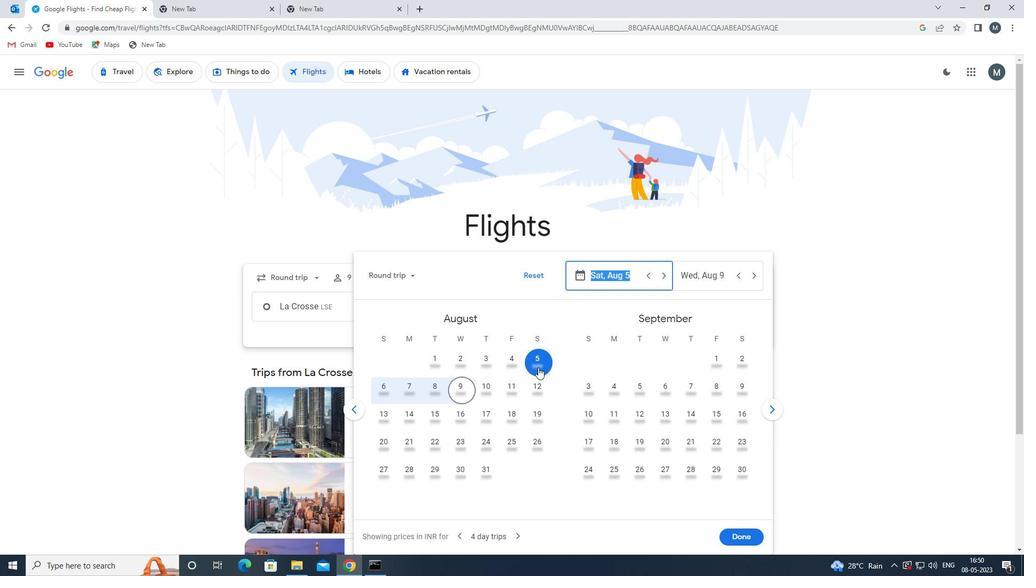 
Action: Mouse pressed left at (536, 363)
Screenshot: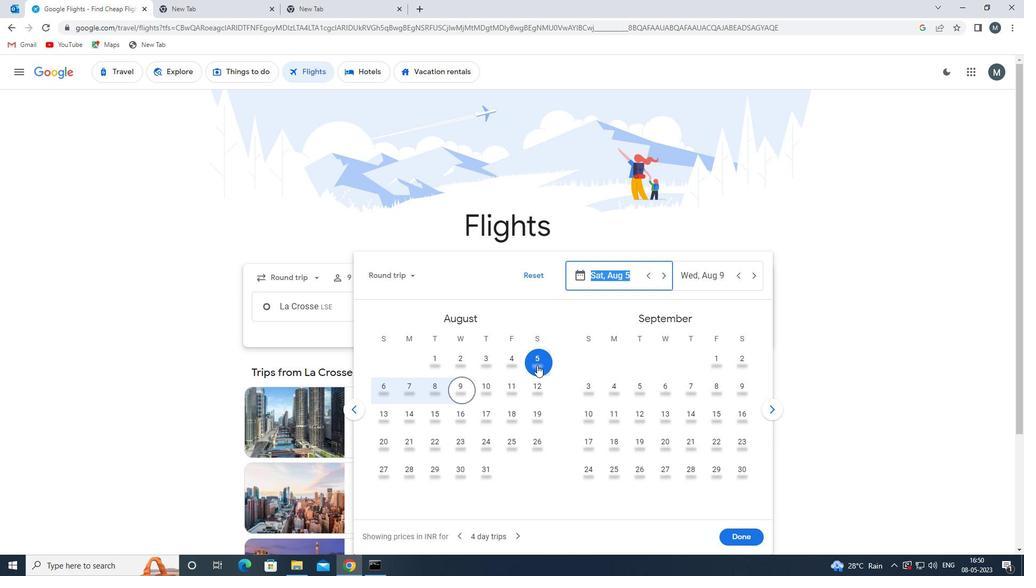 
Action: Mouse moved to (407, 386)
Screenshot: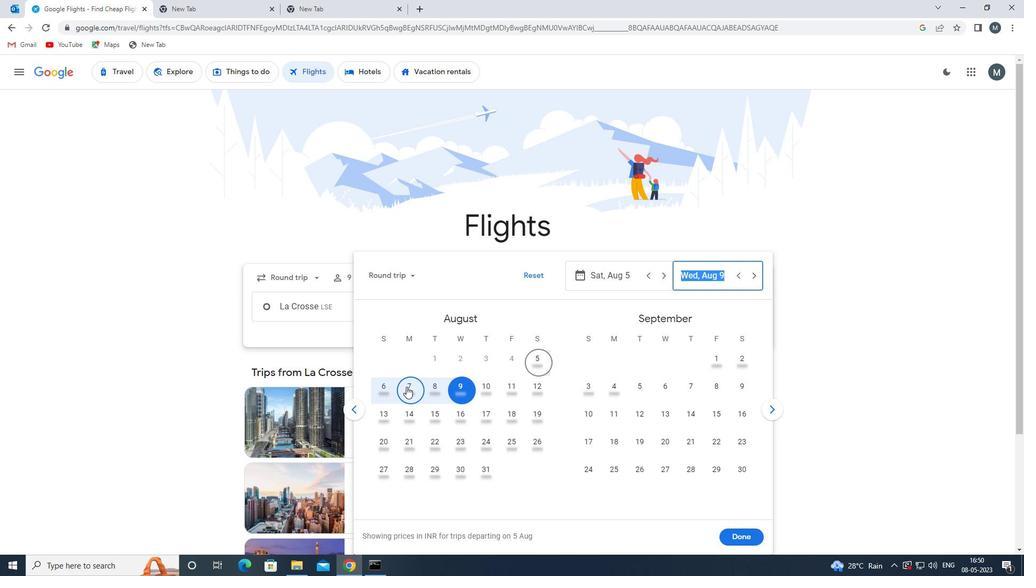 
Action: Mouse pressed left at (407, 386)
Screenshot: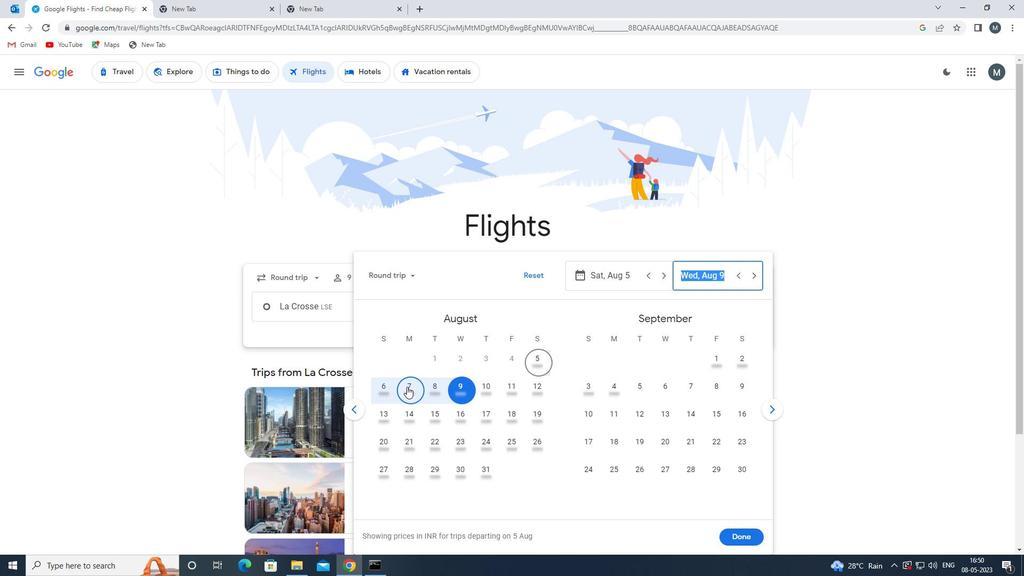 
Action: Mouse moved to (732, 535)
Screenshot: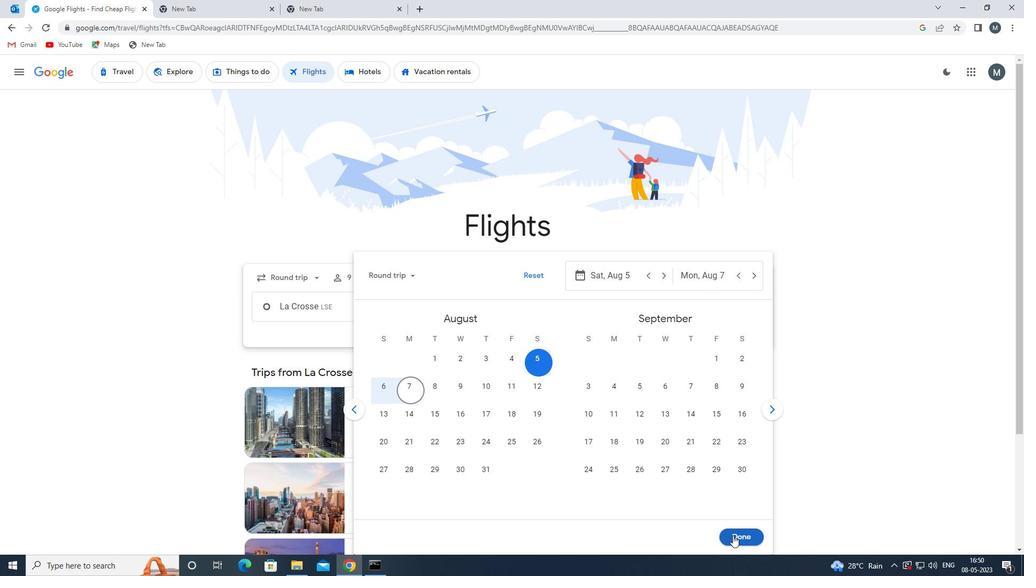 
Action: Mouse pressed left at (732, 535)
Screenshot: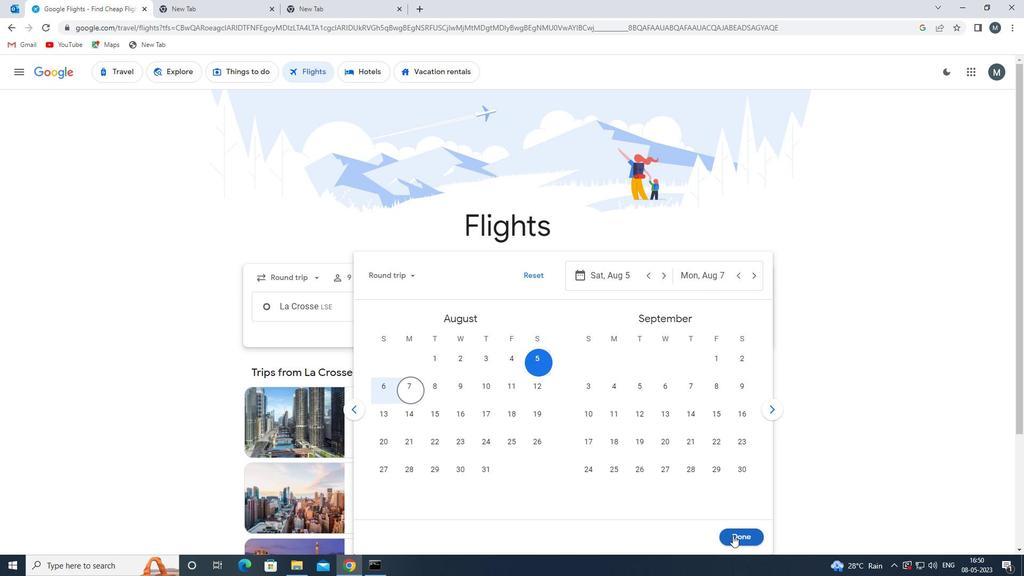 
Action: Mouse moved to (515, 347)
Screenshot: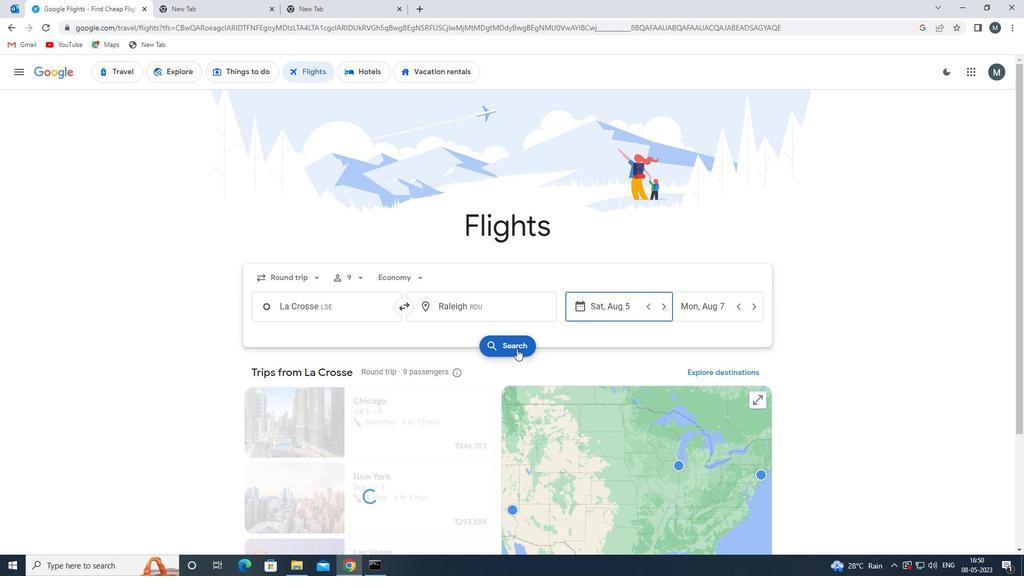 
Action: Mouse pressed left at (515, 347)
Screenshot: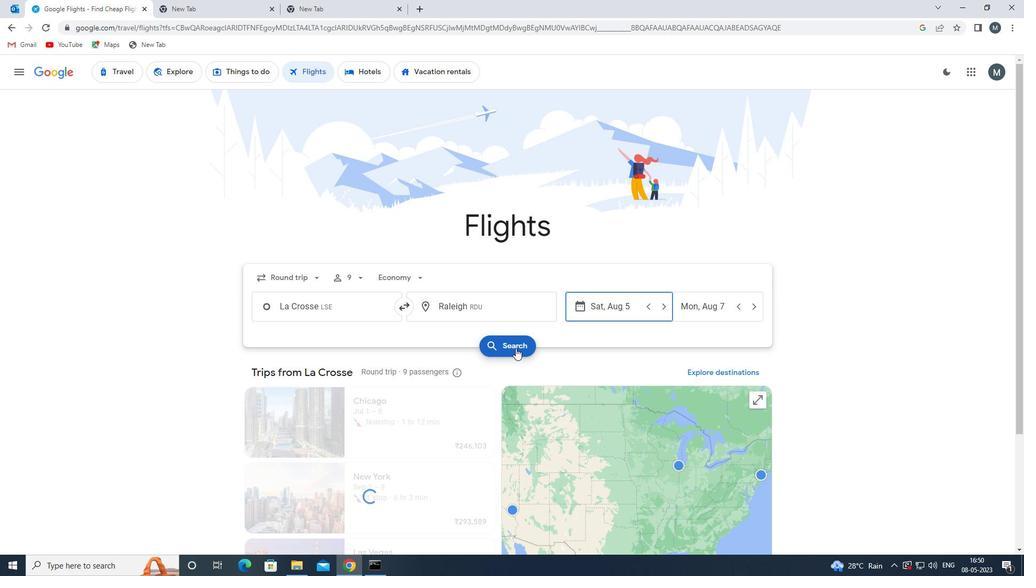 
Action: Mouse moved to (272, 164)
Screenshot: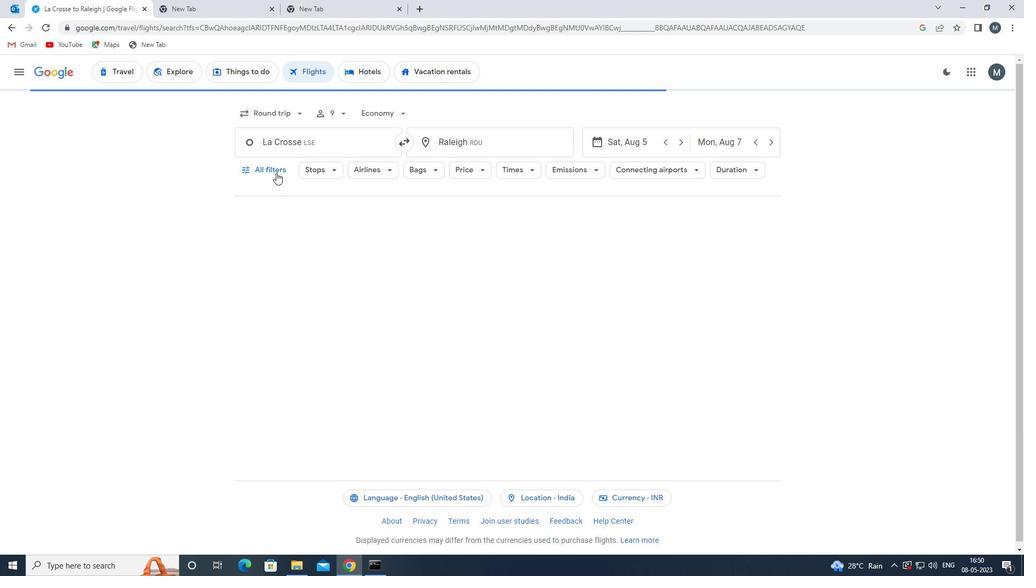 
Action: Mouse pressed left at (272, 164)
Screenshot: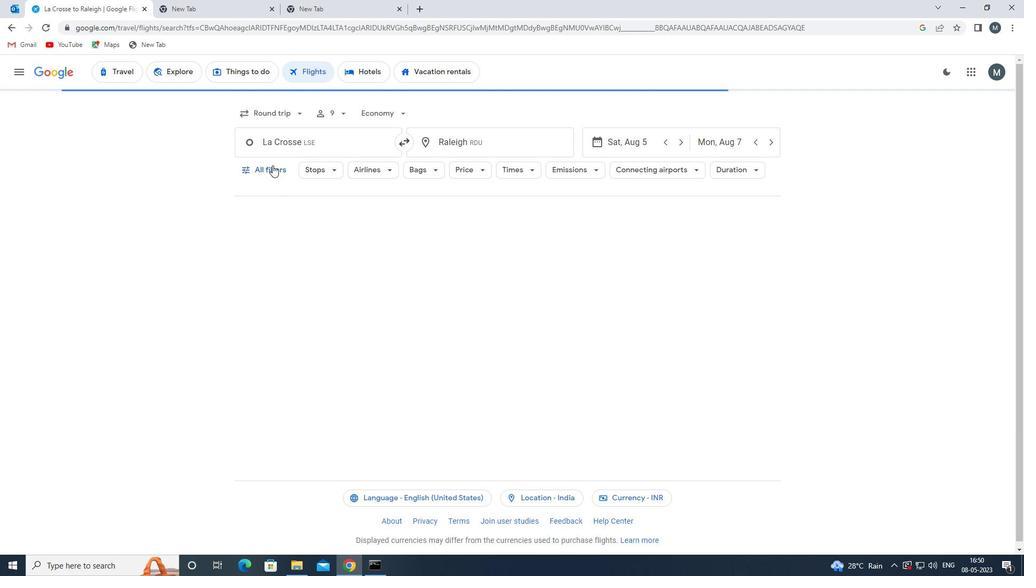 
Action: Mouse moved to (346, 276)
Screenshot: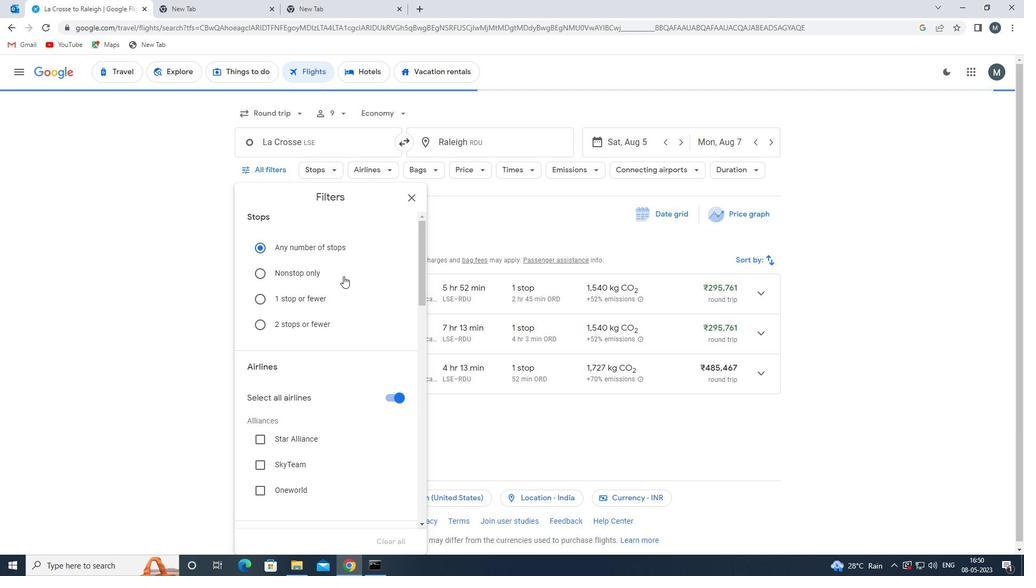 
Action: Mouse scrolled (346, 276) with delta (0, 0)
Screenshot: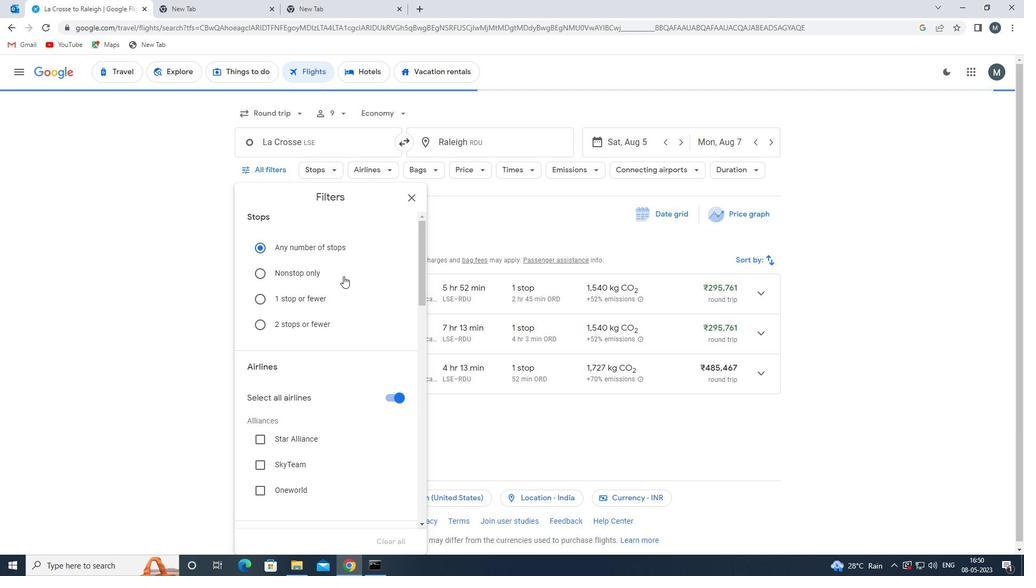 
Action: Mouse moved to (389, 345)
Screenshot: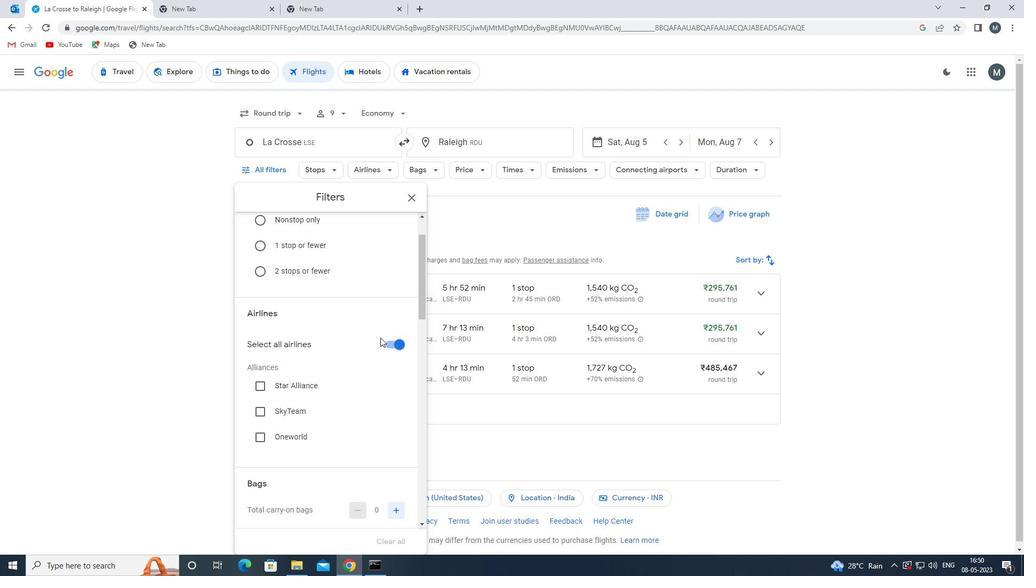 
Action: Mouse pressed left at (389, 345)
Screenshot: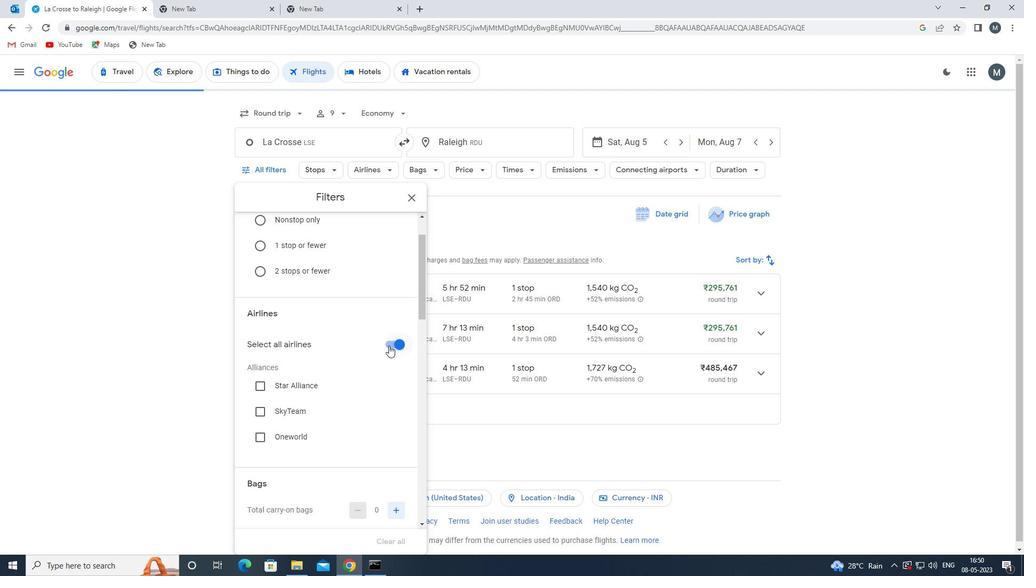 
Action: Mouse moved to (354, 335)
Screenshot: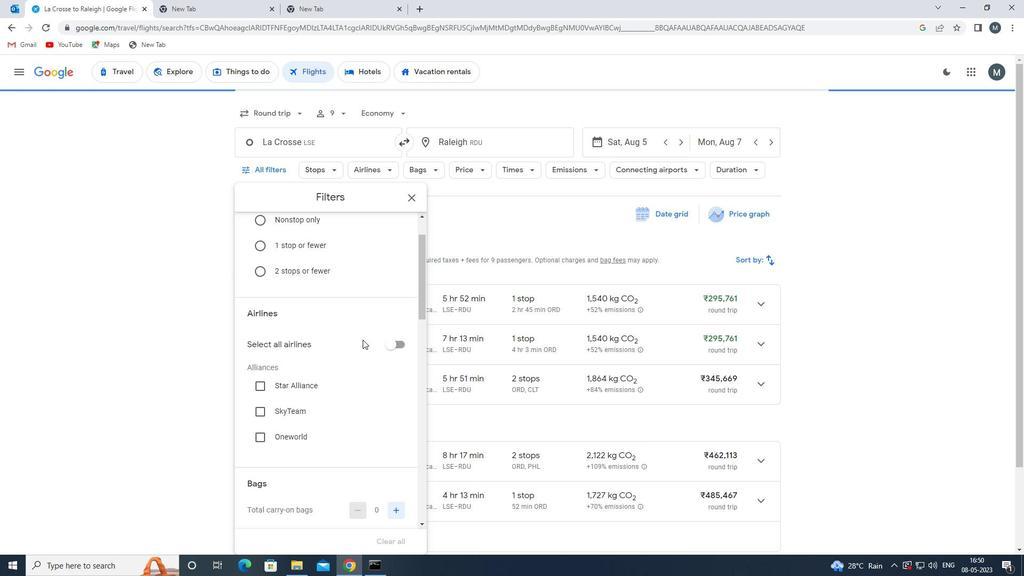 
Action: Mouse scrolled (354, 334) with delta (0, 0)
Screenshot: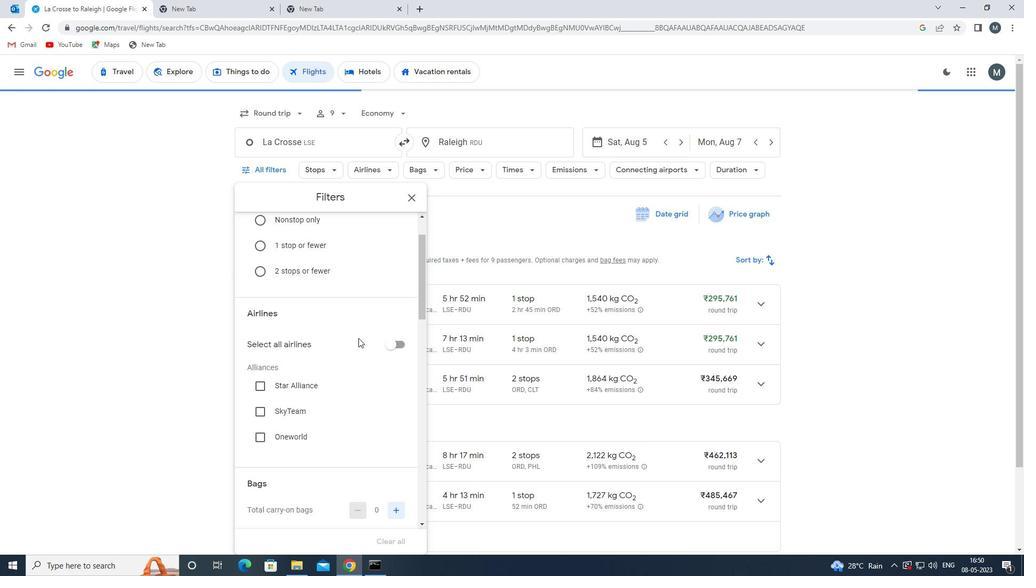 
Action: Mouse moved to (351, 334)
Screenshot: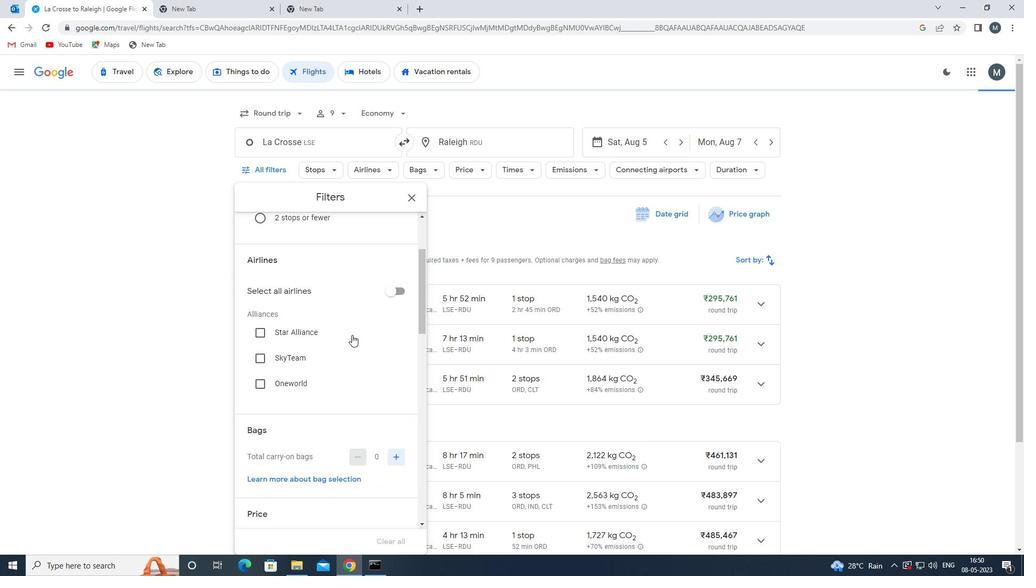
Action: Mouse scrolled (351, 334) with delta (0, 0)
Screenshot: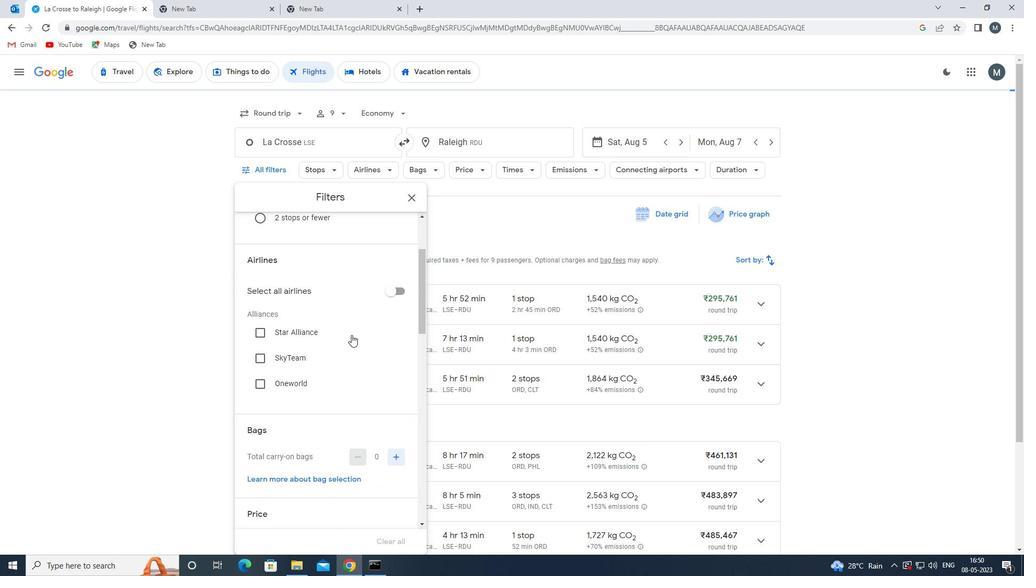 
Action: Mouse moved to (370, 318)
Screenshot: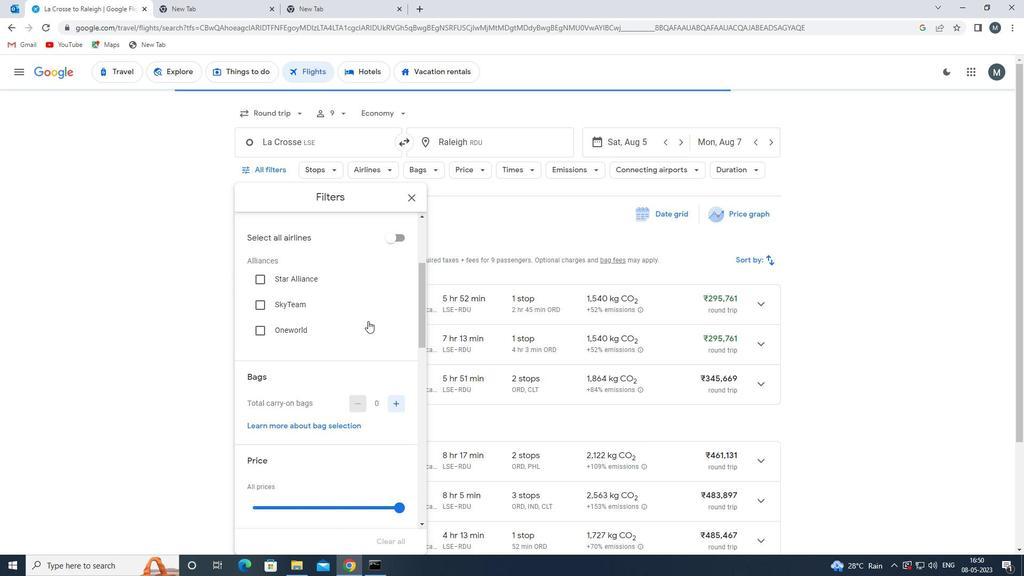 
Action: Mouse scrolled (370, 318) with delta (0, 0)
Screenshot: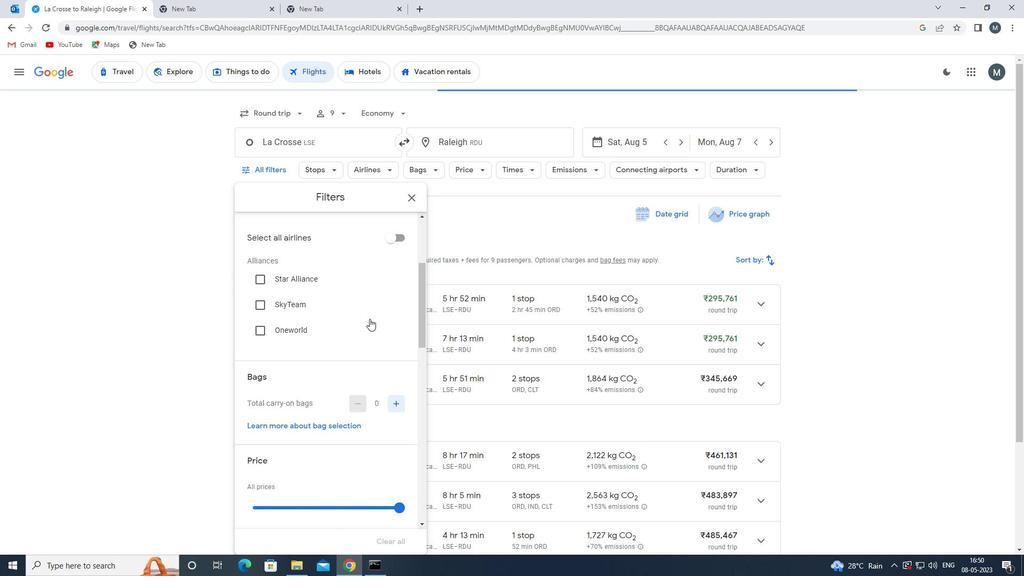 
Action: Mouse scrolled (370, 318) with delta (0, 0)
Screenshot: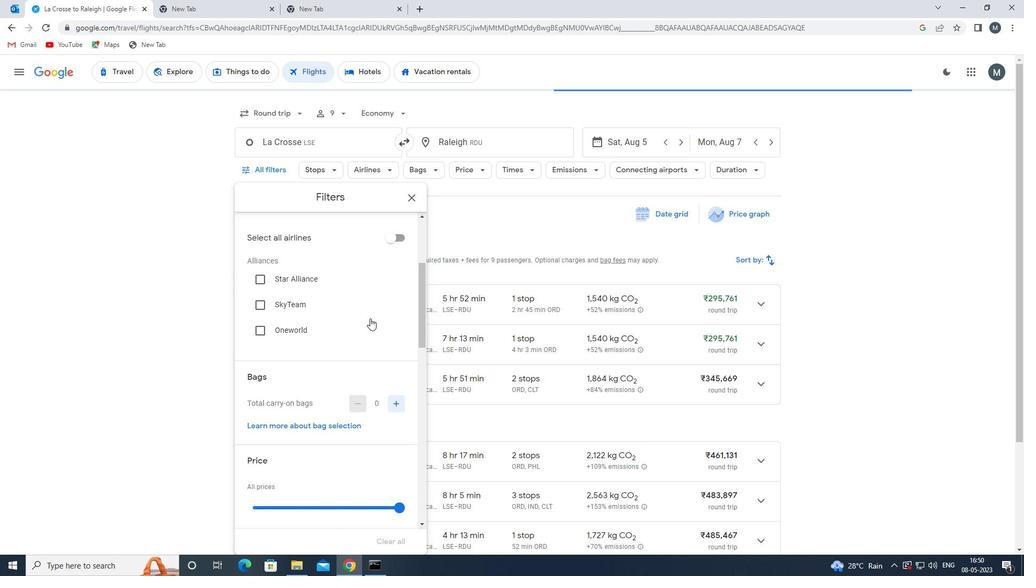 
Action: Mouse moved to (332, 329)
Screenshot: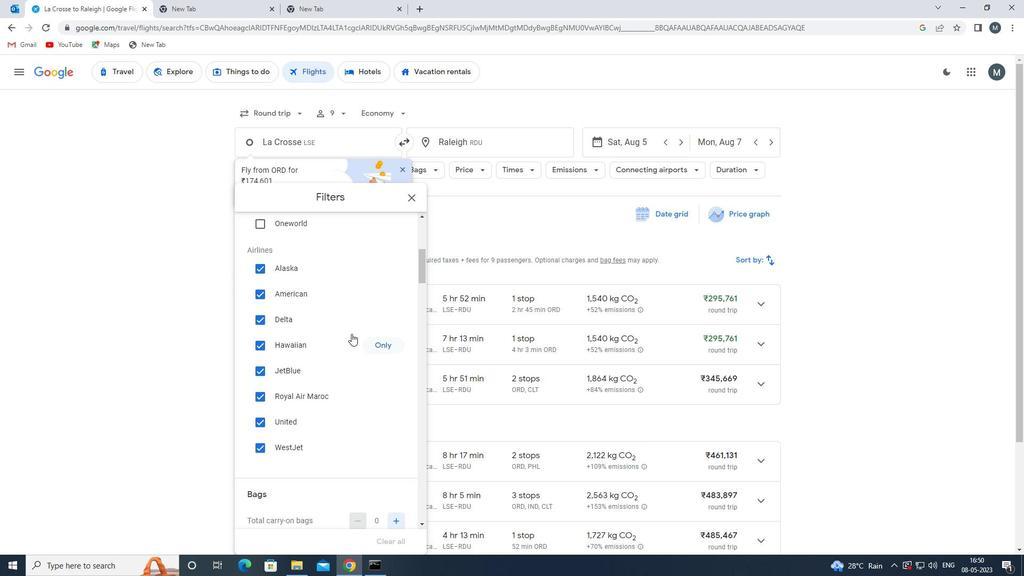 
Action: Mouse scrolled (332, 330) with delta (0, 0)
Screenshot: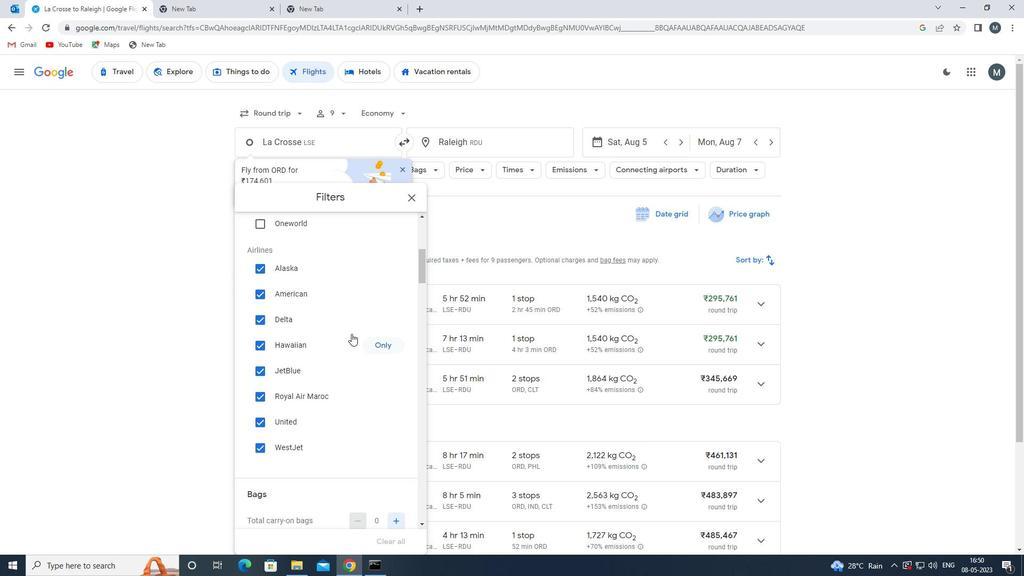 
Action: Mouse moved to (330, 329)
Screenshot: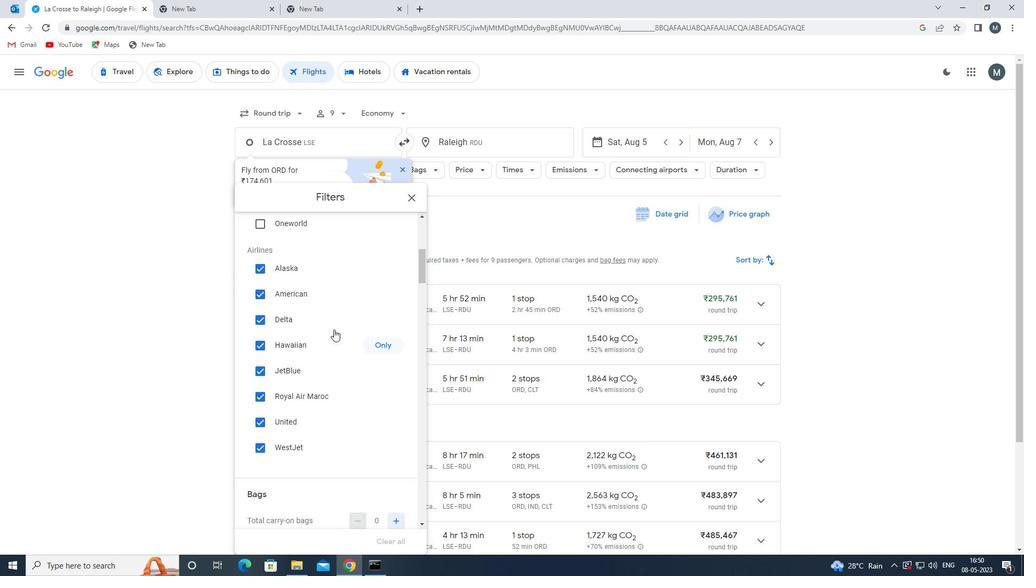 
Action: Mouse scrolled (330, 330) with delta (0, 0)
Screenshot: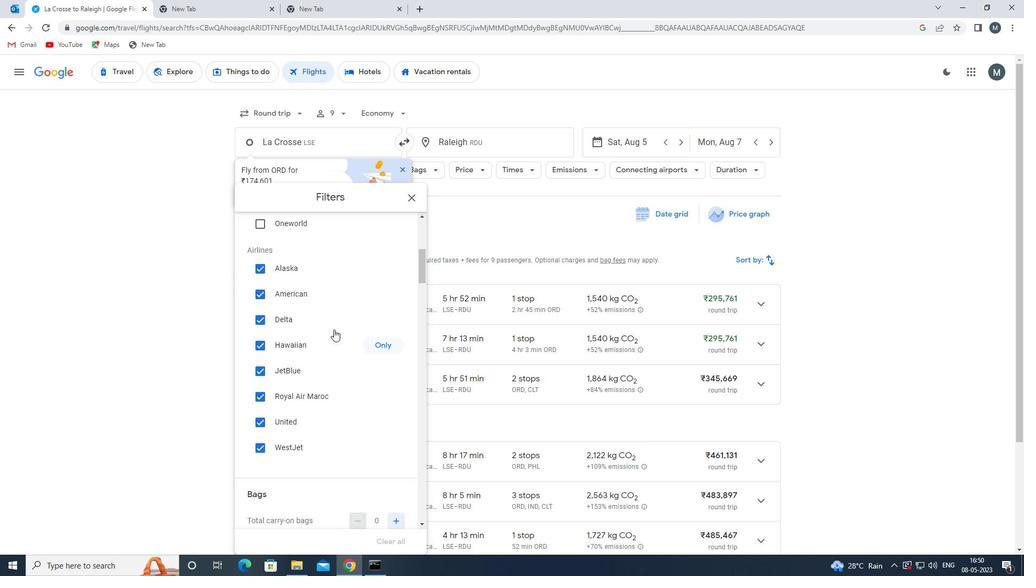 
Action: Mouse moved to (330, 329)
Screenshot: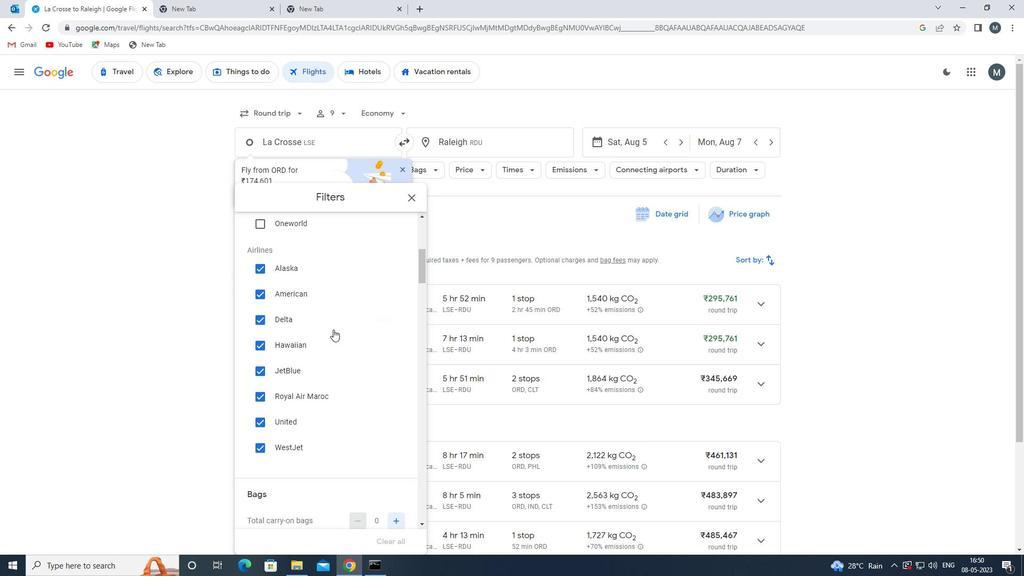
Action: Mouse scrolled (330, 330) with delta (0, 0)
Screenshot: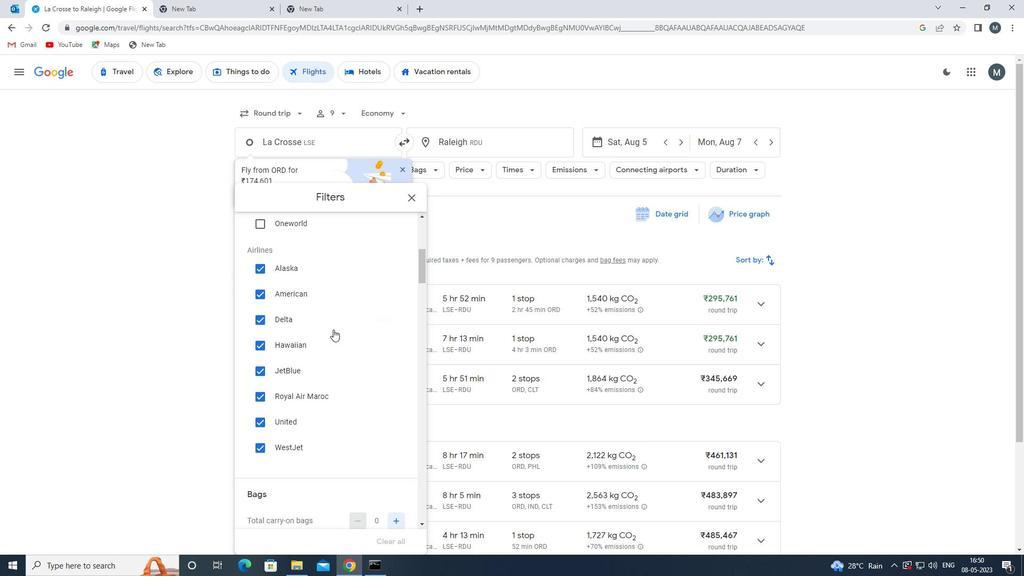 
Action: Mouse moved to (390, 288)
Screenshot: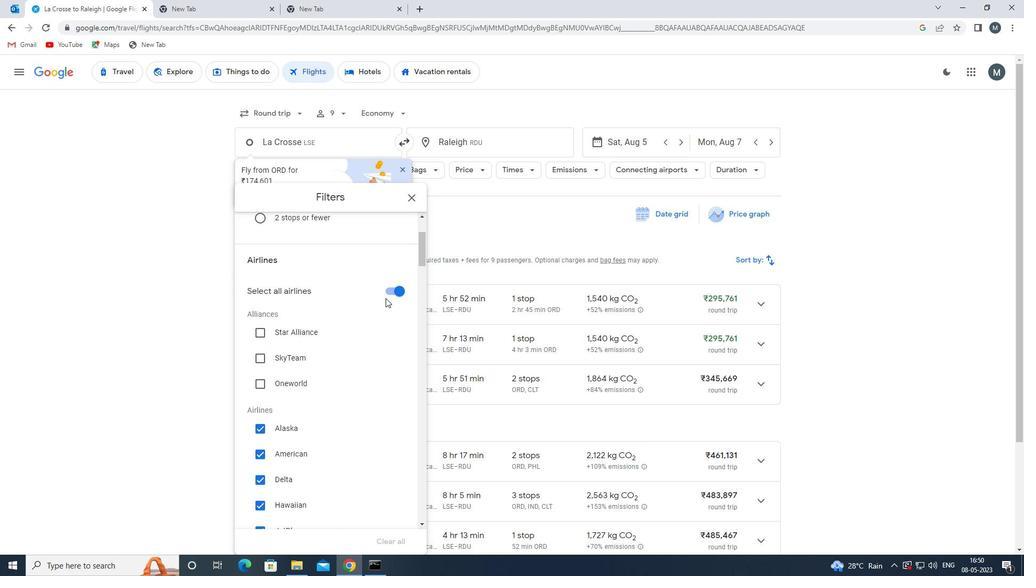 
Action: Mouse pressed left at (390, 288)
Screenshot: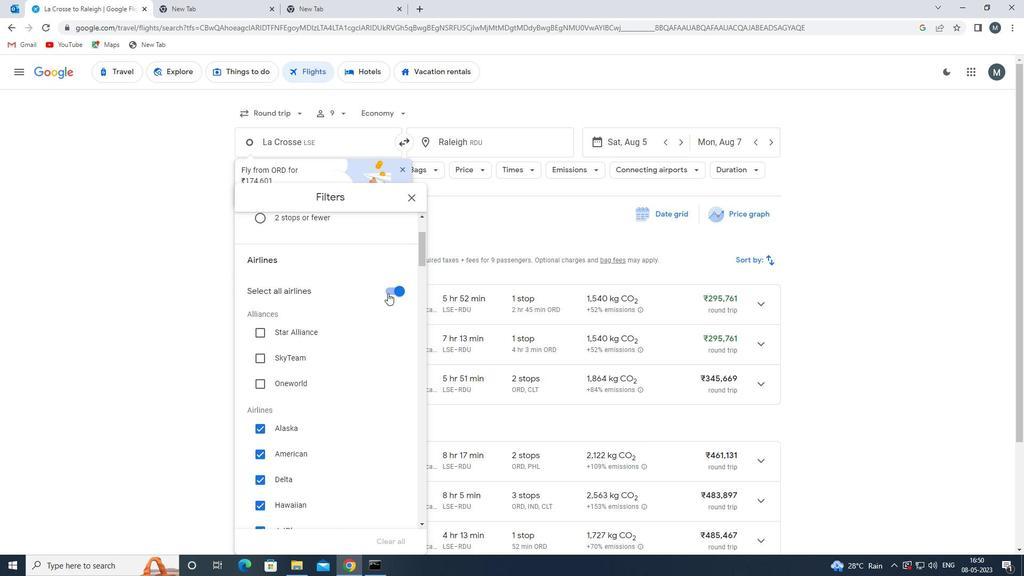 
Action: Mouse moved to (338, 319)
Screenshot: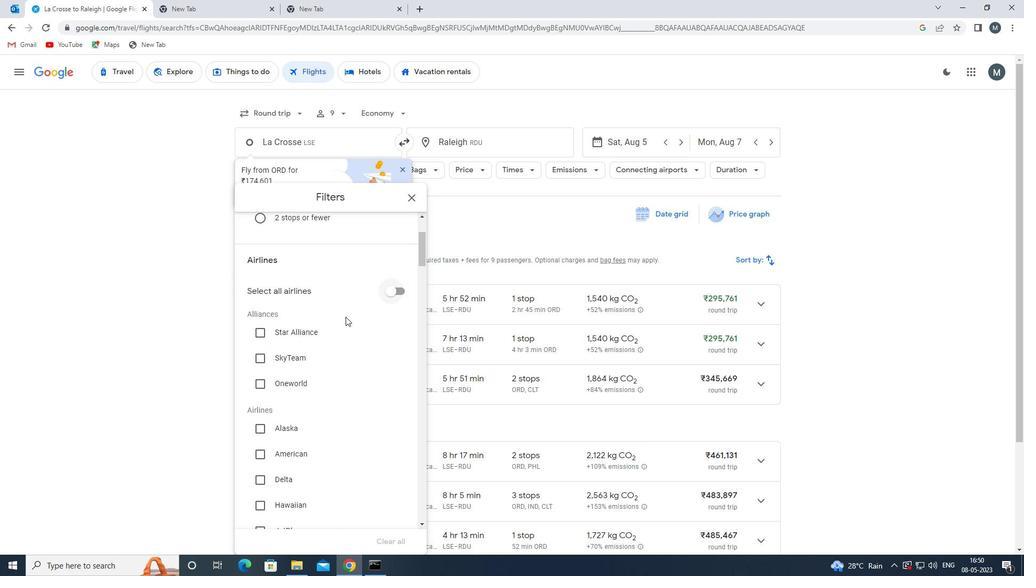 
Action: Mouse scrolled (338, 318) with delta (0, 0)
Screenshot: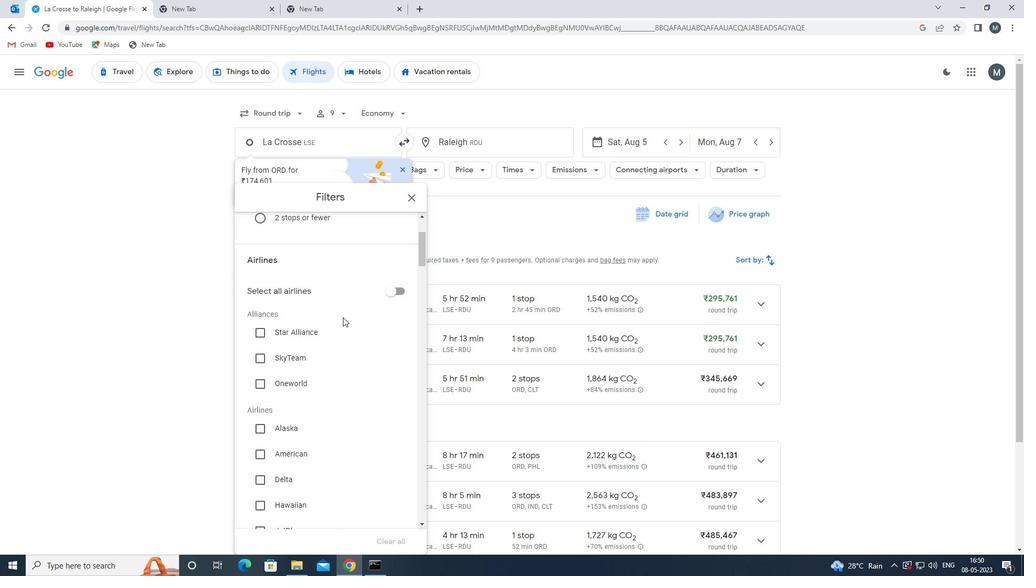 
Action: Mouse moved to (336, 319)
Screenshot: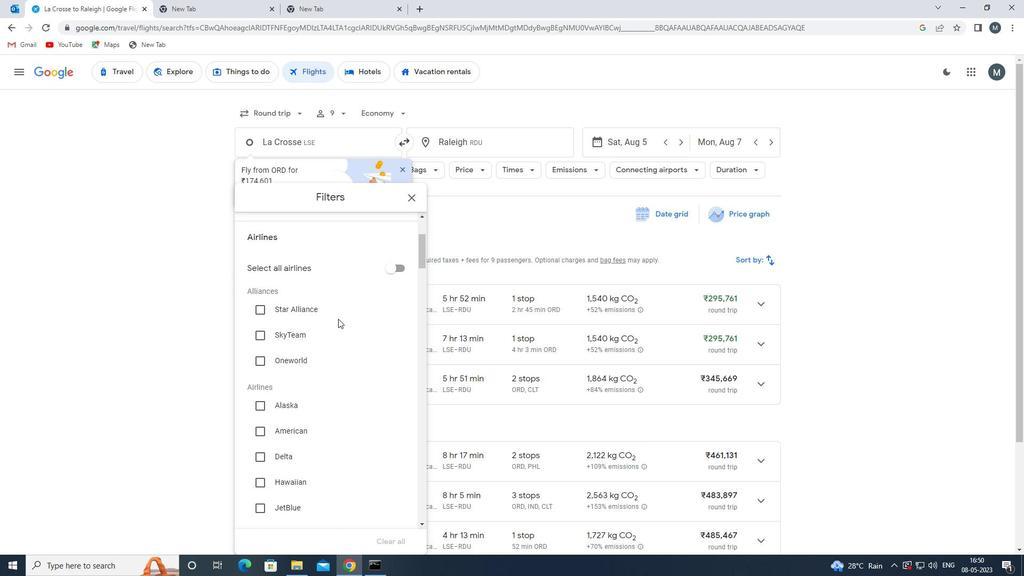 
Action: Mouse scrolled (336, 319) with delta (0, 0)
Screenshot: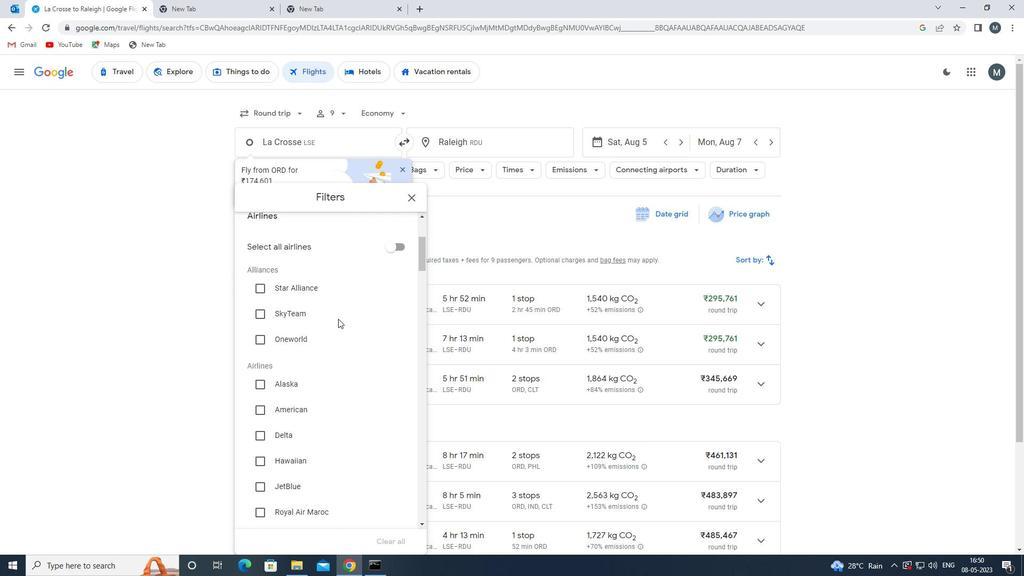 
Action: Mouse moved to (334, 322)
Screenshot: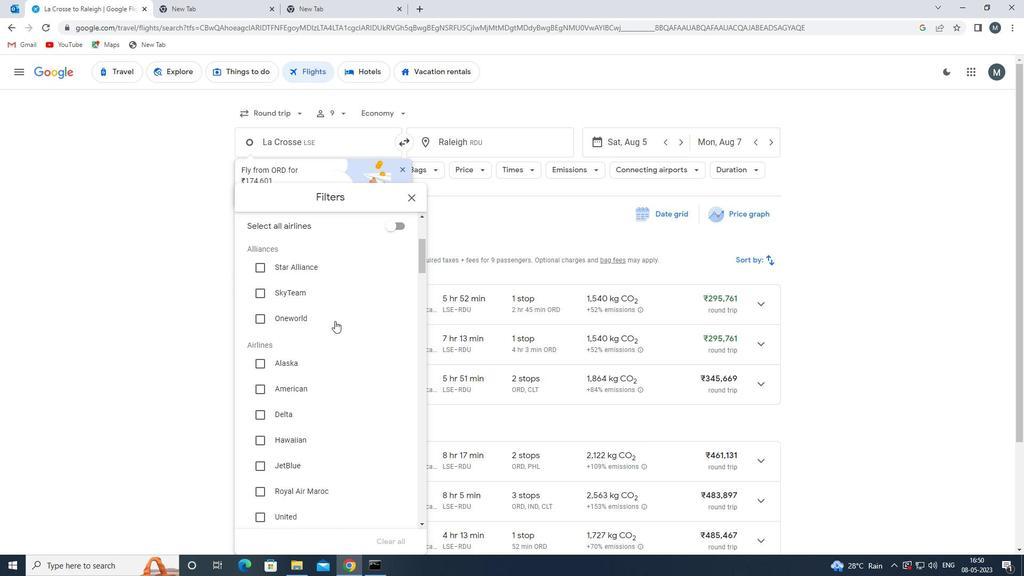 
Action: Mouse scrolled (334, 321) with delta (0, 0)
Screenshot: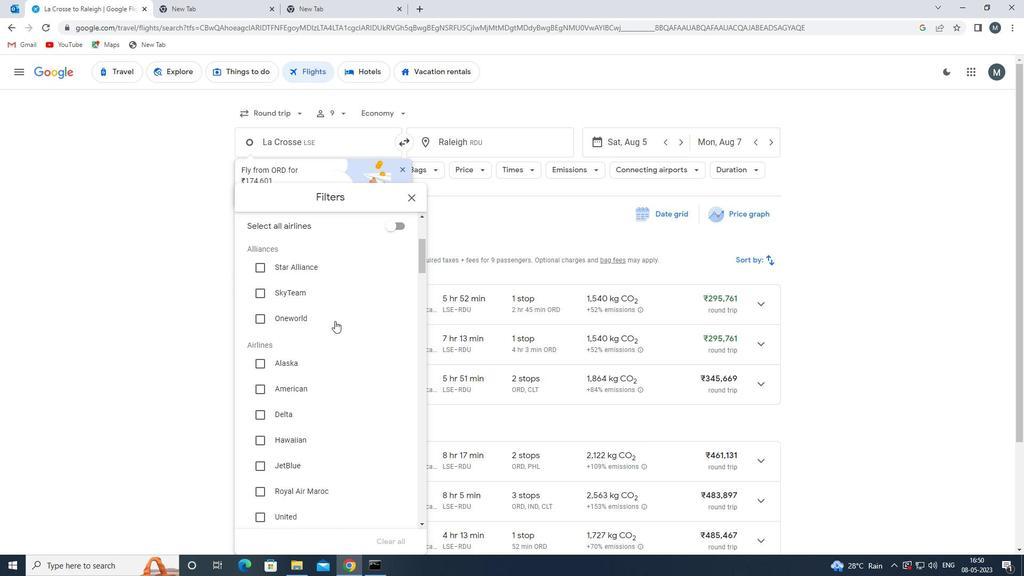 
Action: Mouse moved to (332, 322)
Screenshot: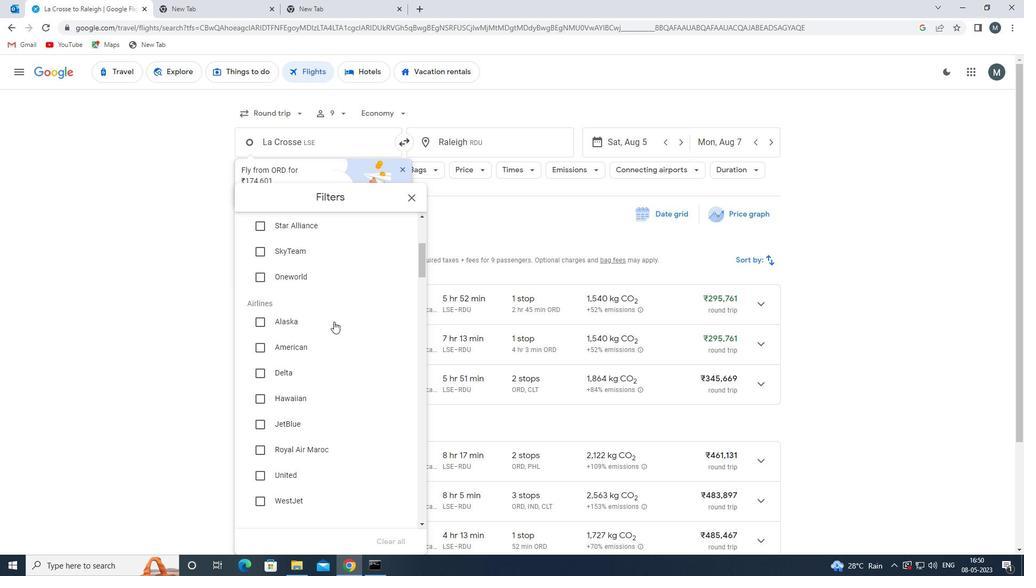 
Action: Mouse scrolled (332, 321) with delta (0, 0)
Screenshot: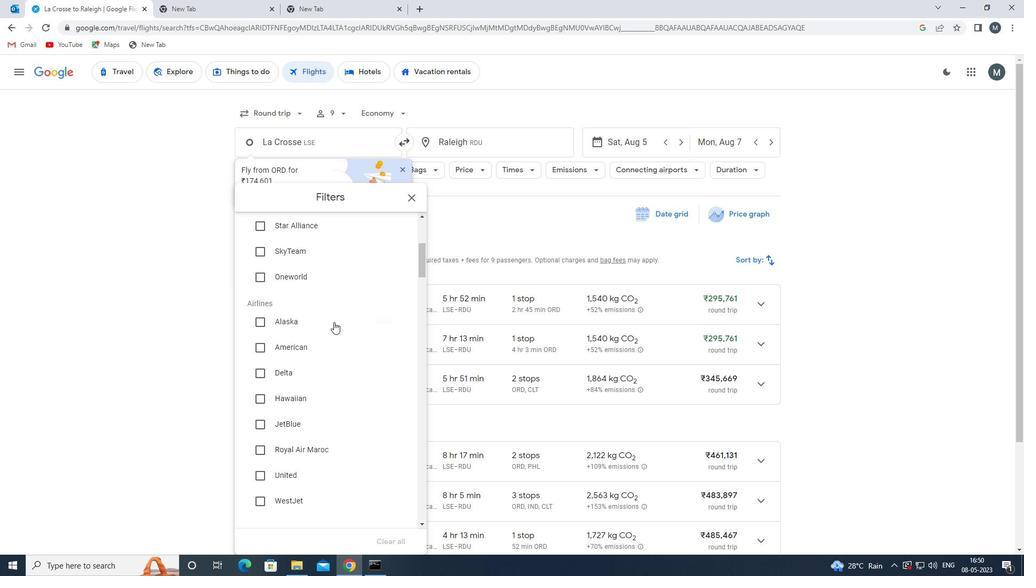 
Action: Mouse moved to (329, 395)
Screenshot: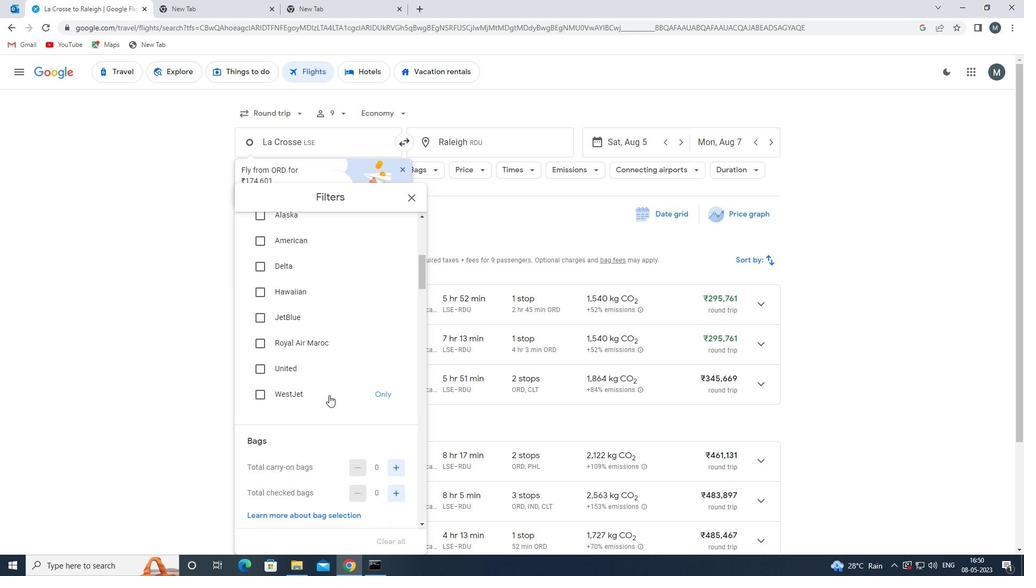 
Action: Mouse pressed left at (329, 395)
Screenshot: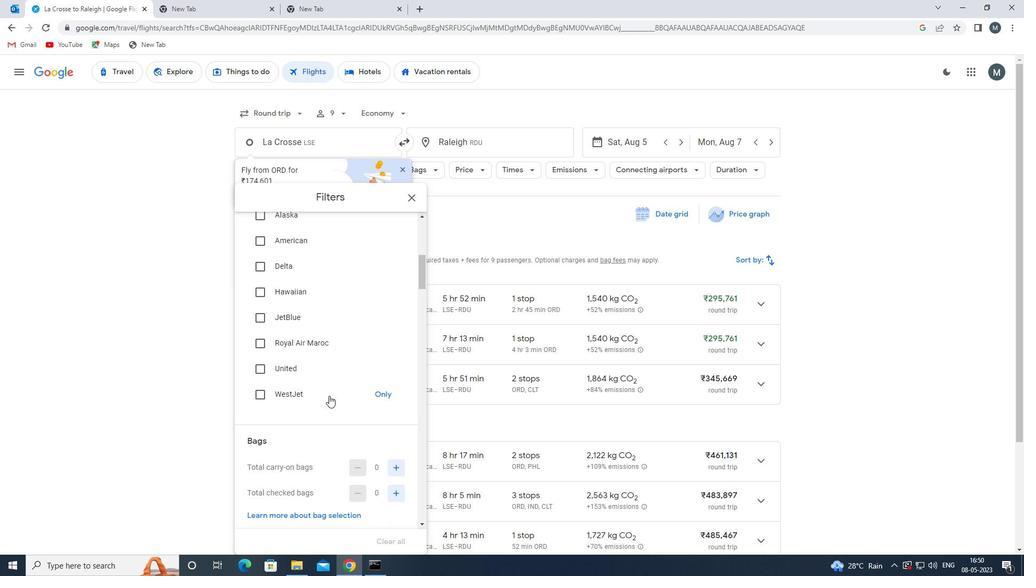 
Action: Mouse moved to (331, 372)
Screenshot: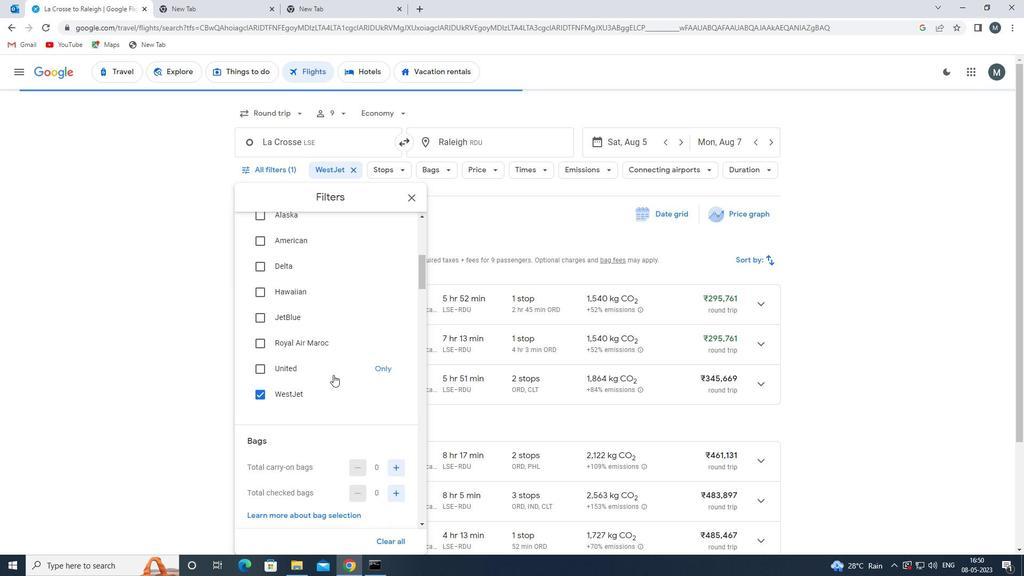 
Action: Mouse scrolled (331, 371) with delta (0, 0)
Screenshot: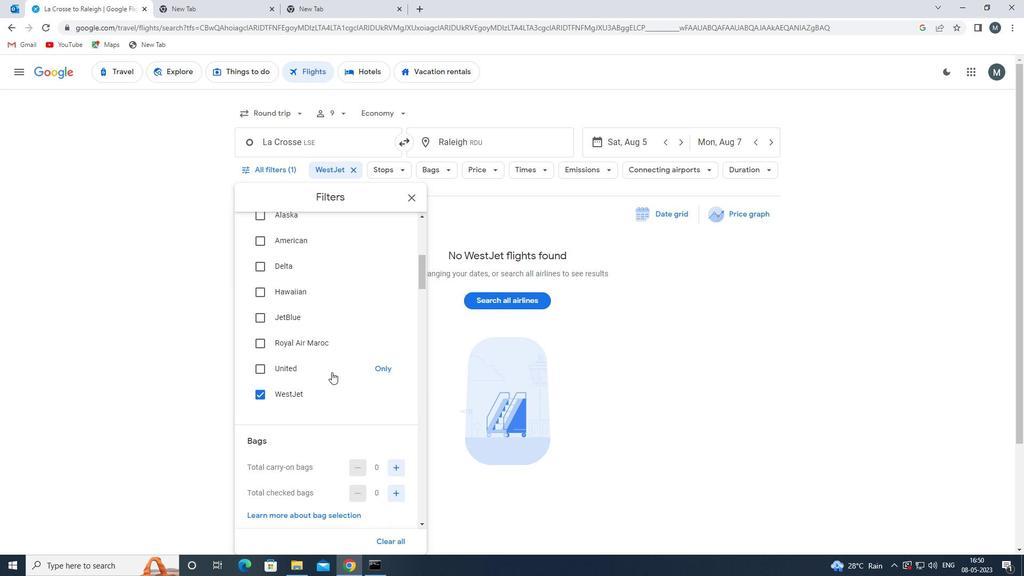 
Action: Mouse scrolled (331, 371) with delta (0, 0)
Screenshot: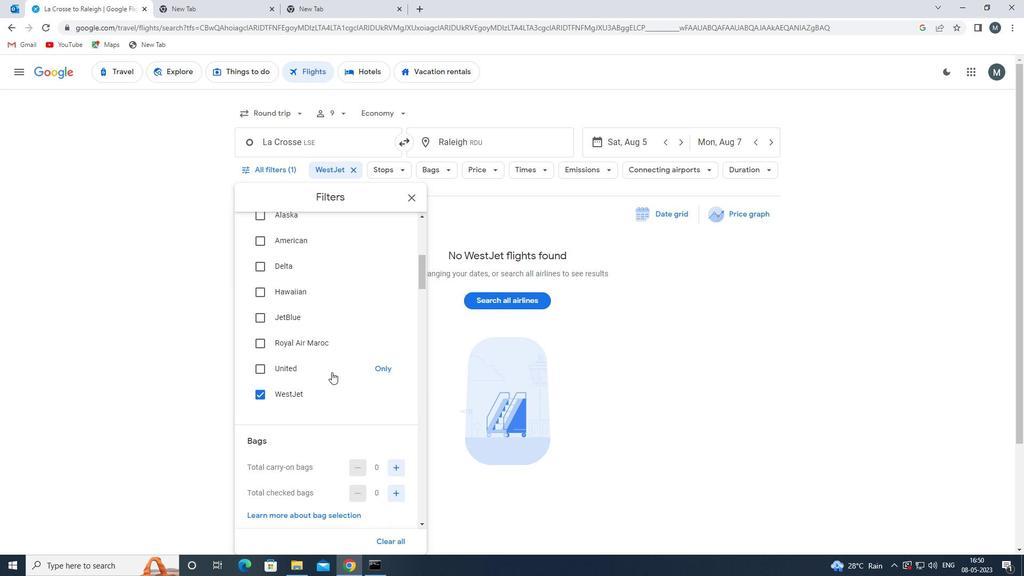 
Action: Mouse moved to (394, 384)
Screenshot: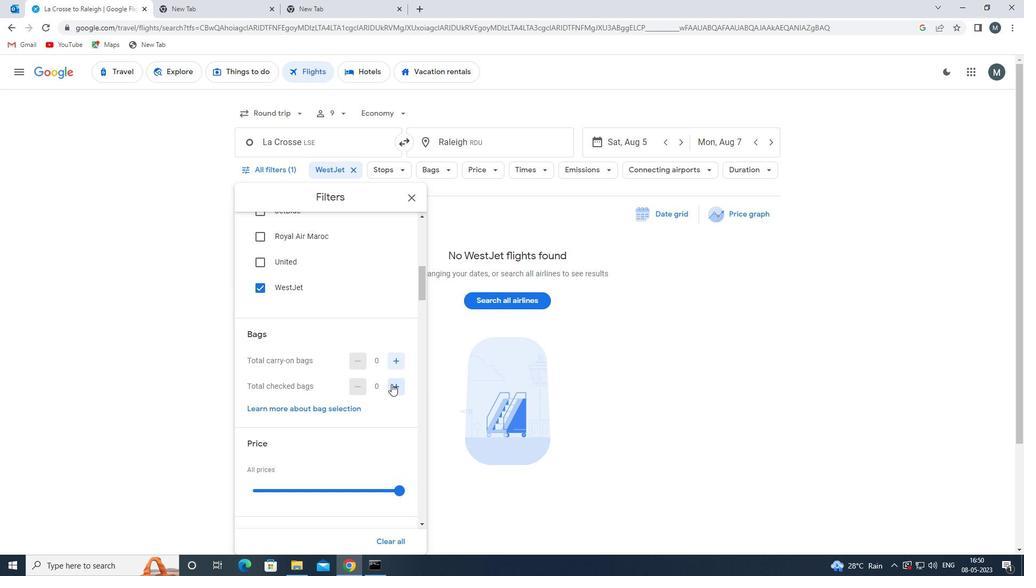 
Action: Mouse pressed left at (394, 384)
Screenshot: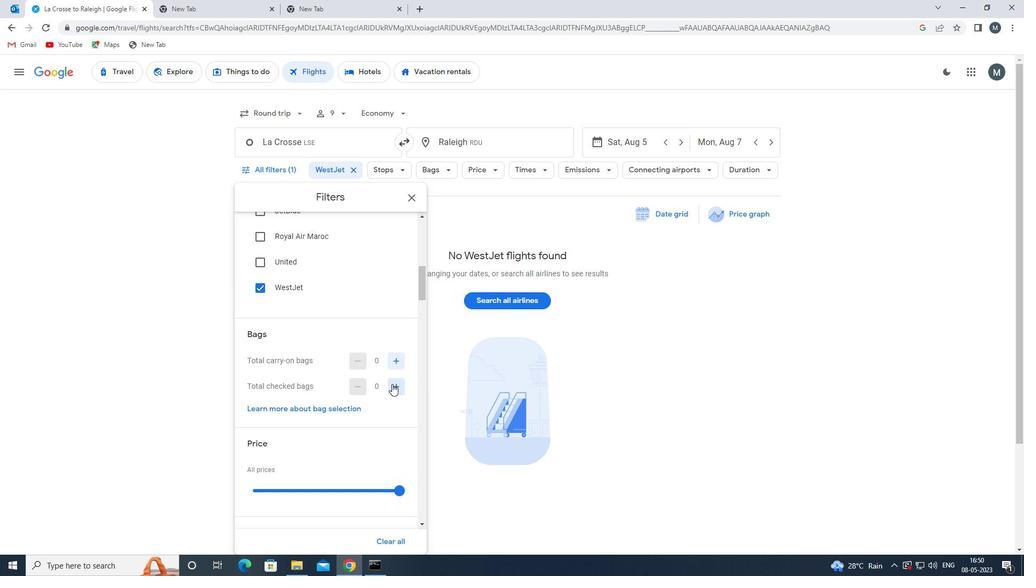 
Action: Mouse pressed left at (394, 384)
Screenshot: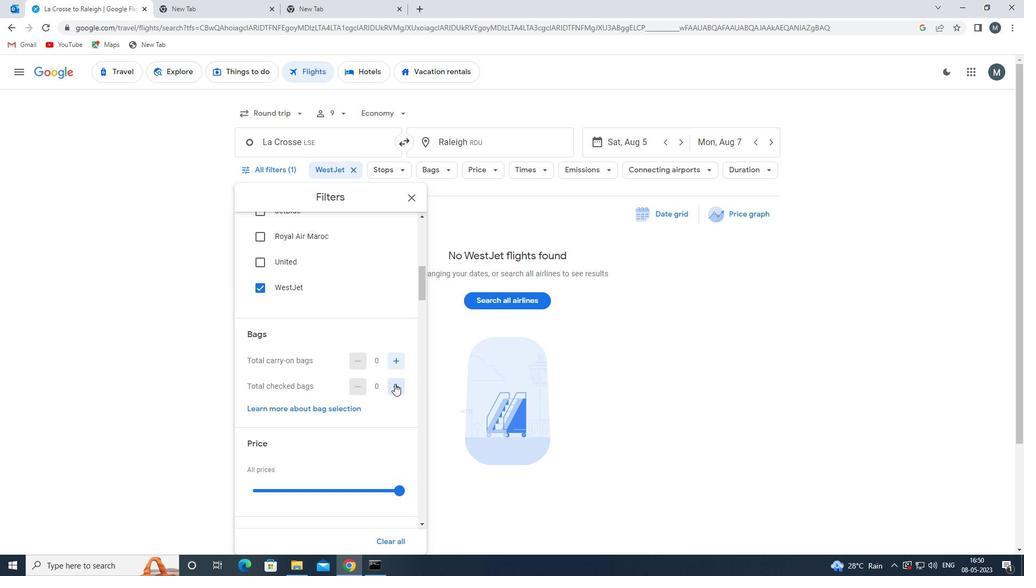 
Action: Mouse moved to (344, 368)
Screenshot: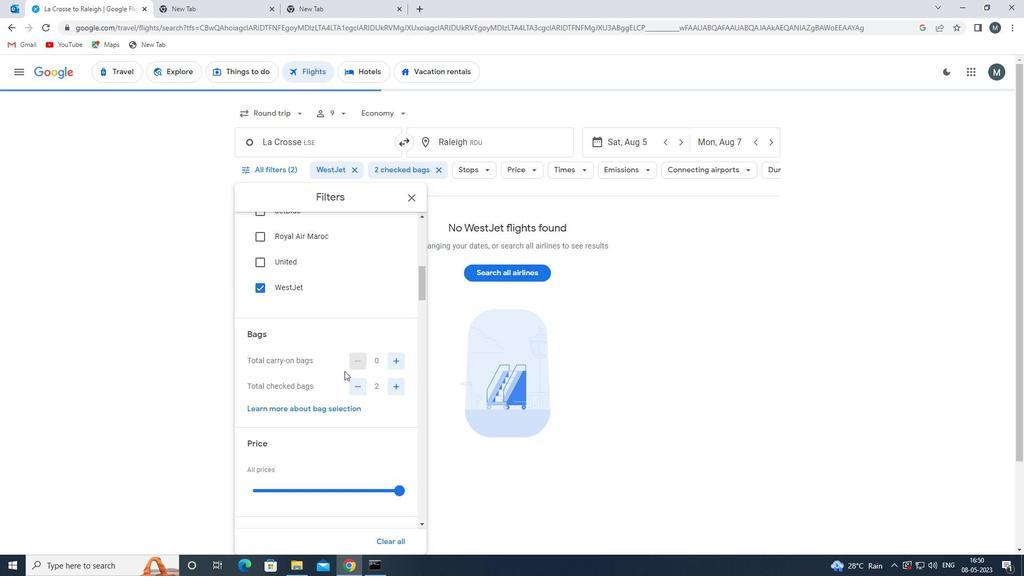 
Action: Mouse scrolled (344, 367) with delta (0, 0)
Screenshot: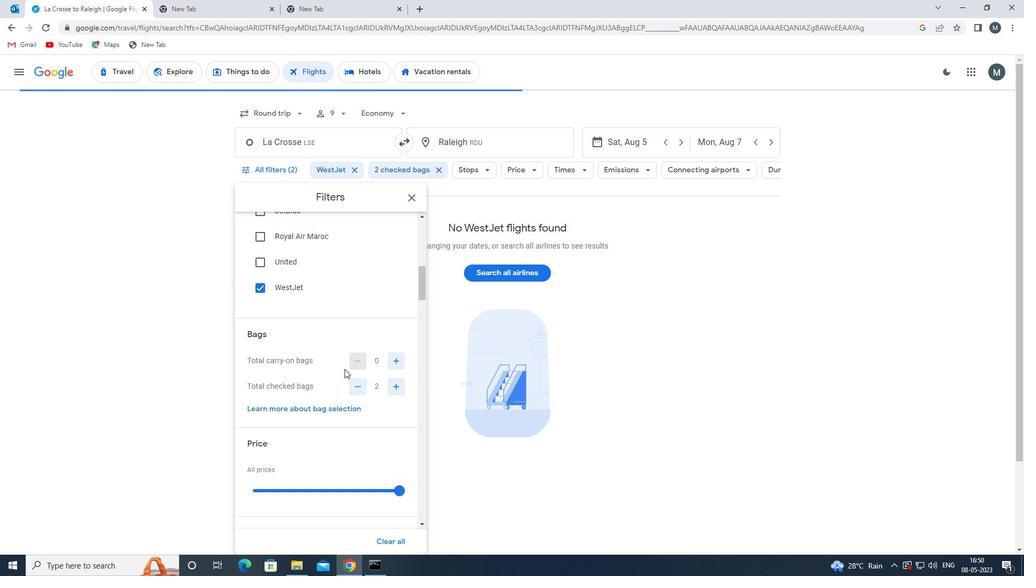 
Action: Mouse scrolled (344, 367) with delta (0, 0)
Screenshot: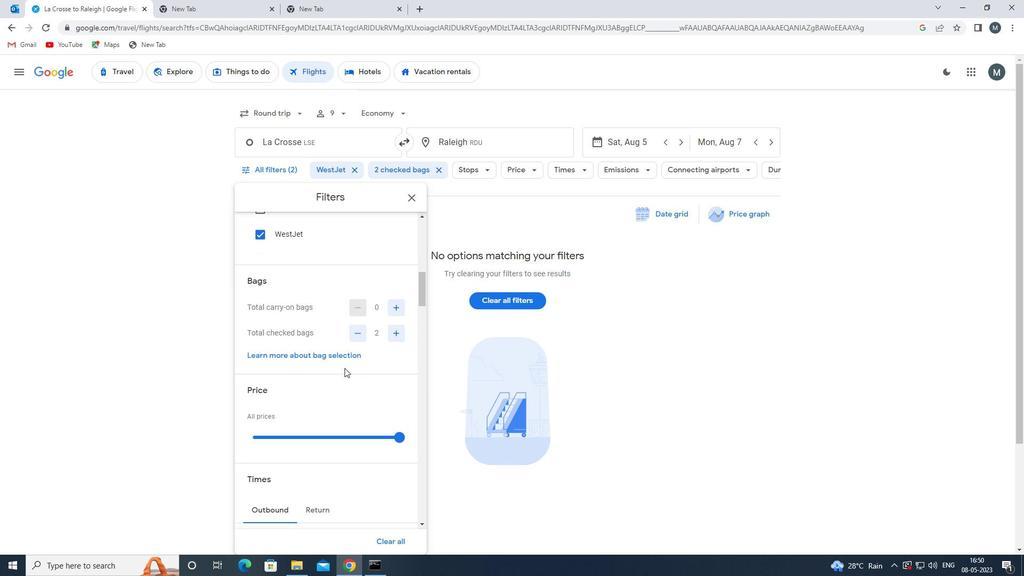 
Action: Mouse moved to (328, 379)
Screenshot: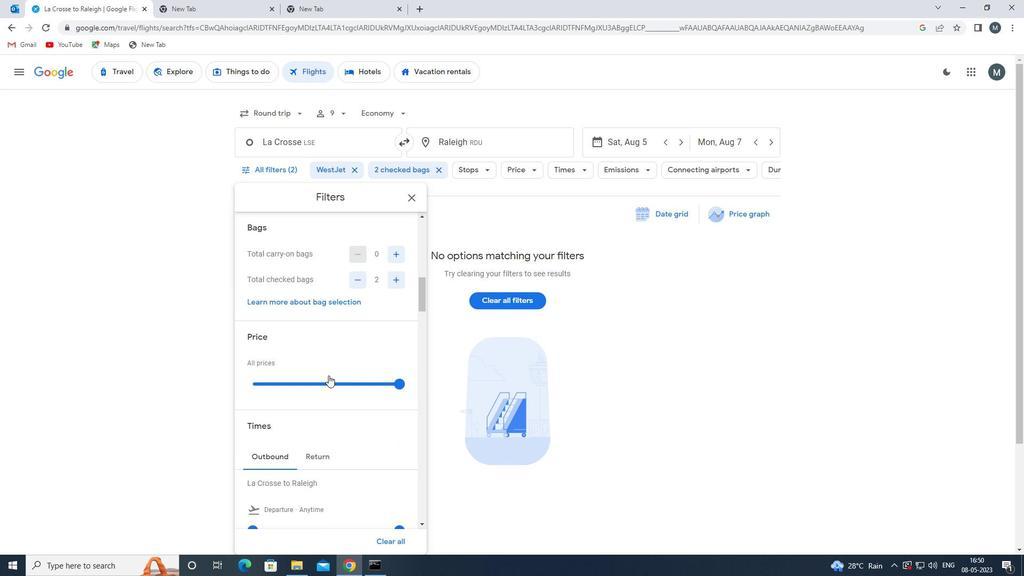 
Action: Mouse pressed left at (328, 379)
Screenshot: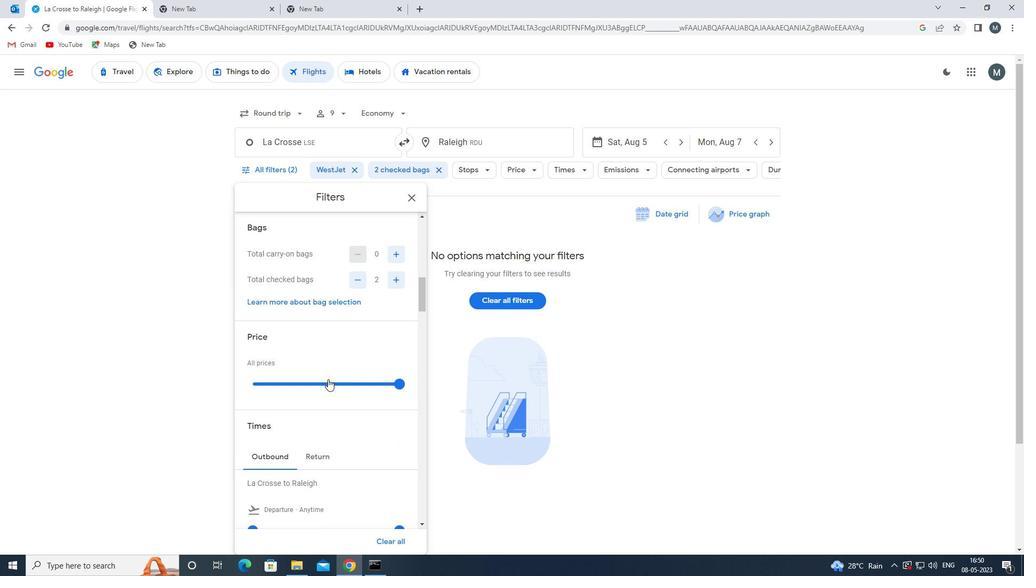
Action: Mouse pressed left at (328, 379)
Screenshot: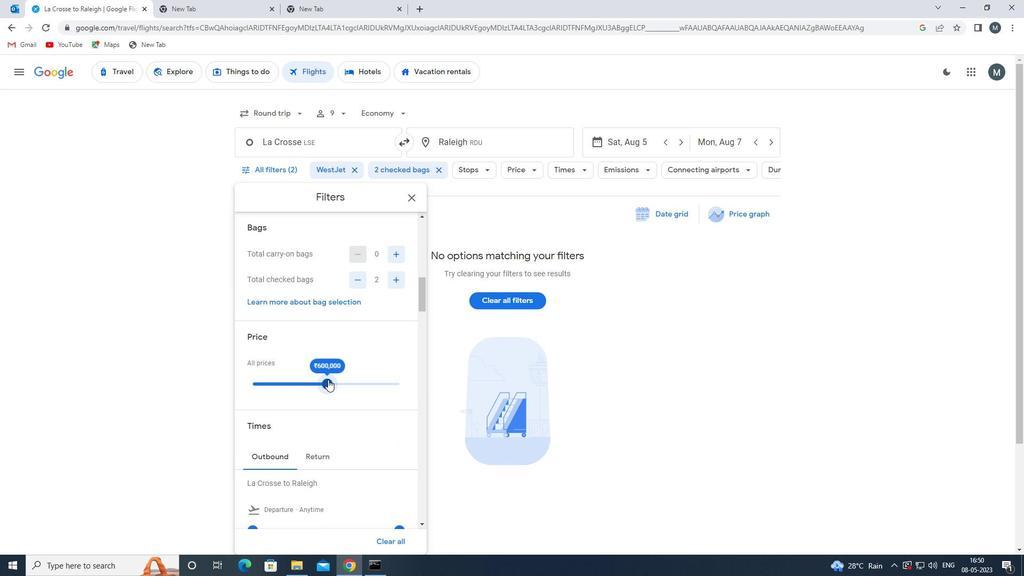 
Action: Mouse moved to (339, 358)
Screenshot: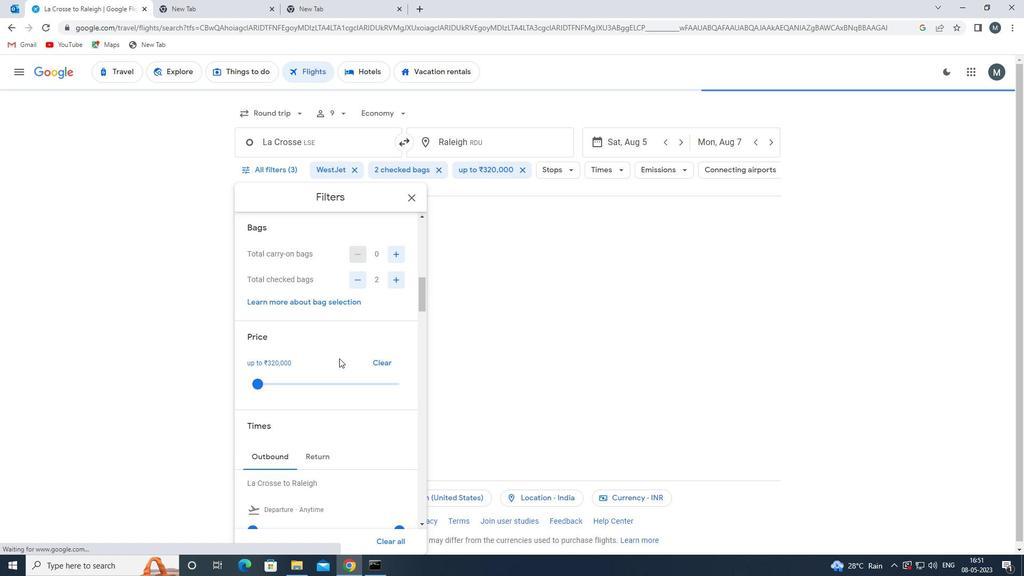 
Action: Mouse scrolled (339, 357) with delta (0, 0)
Screenshot: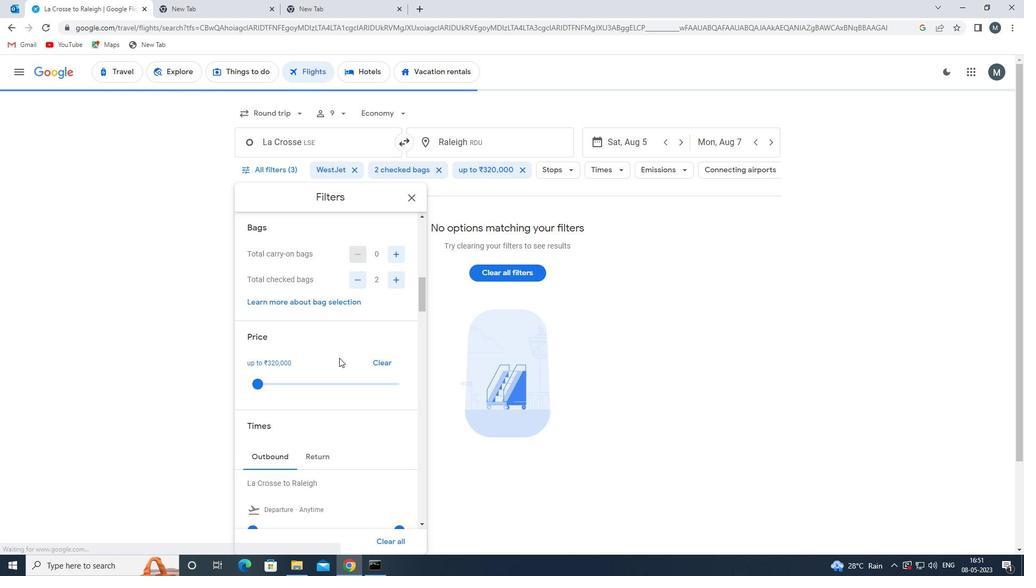 
Action: Mouse moved to (343, 353)
Screenshot: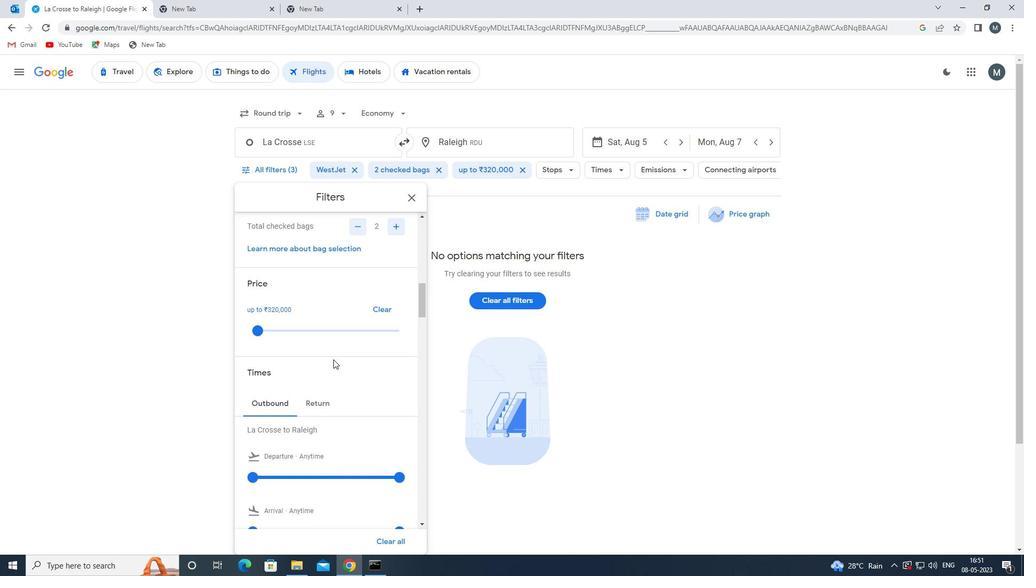 
Action: Mouse scrolled (343, 353) with delta (0, 0)
Screenshot: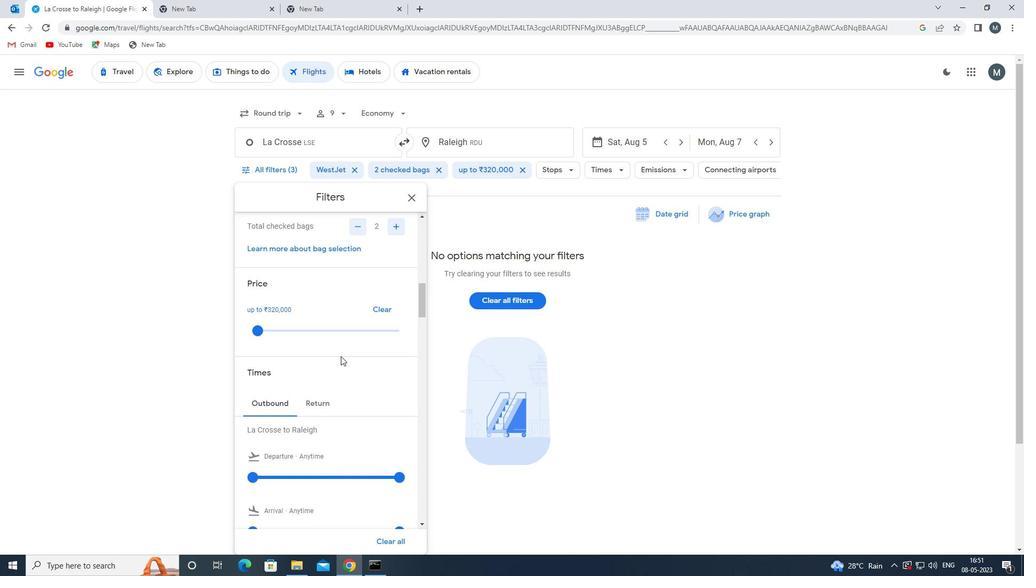 
Action: Mouse moved to (293, 371)
Screenshot: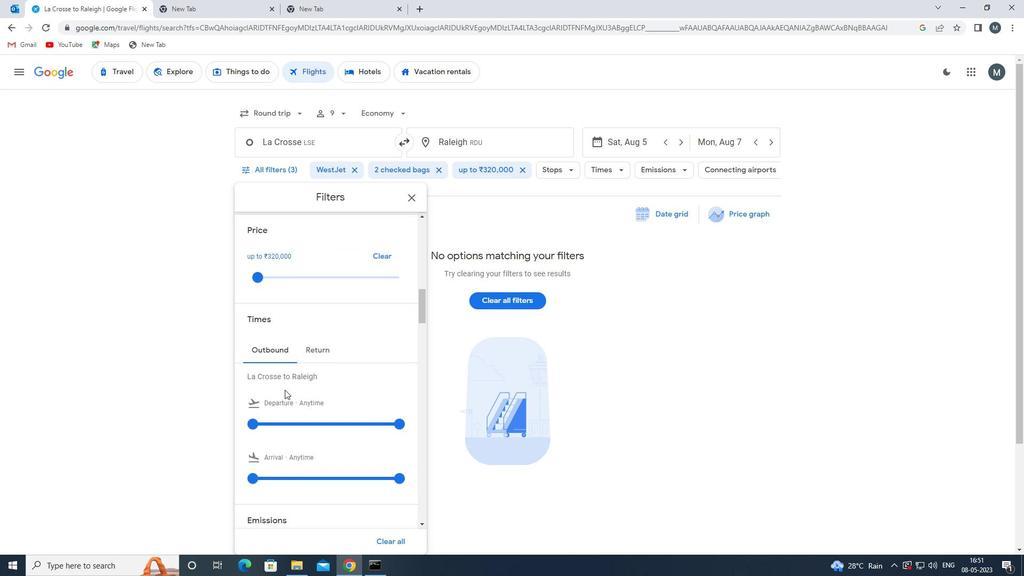 
Action: Mouse scrolled (293, 371) with delta (0, 0)
Screenshot: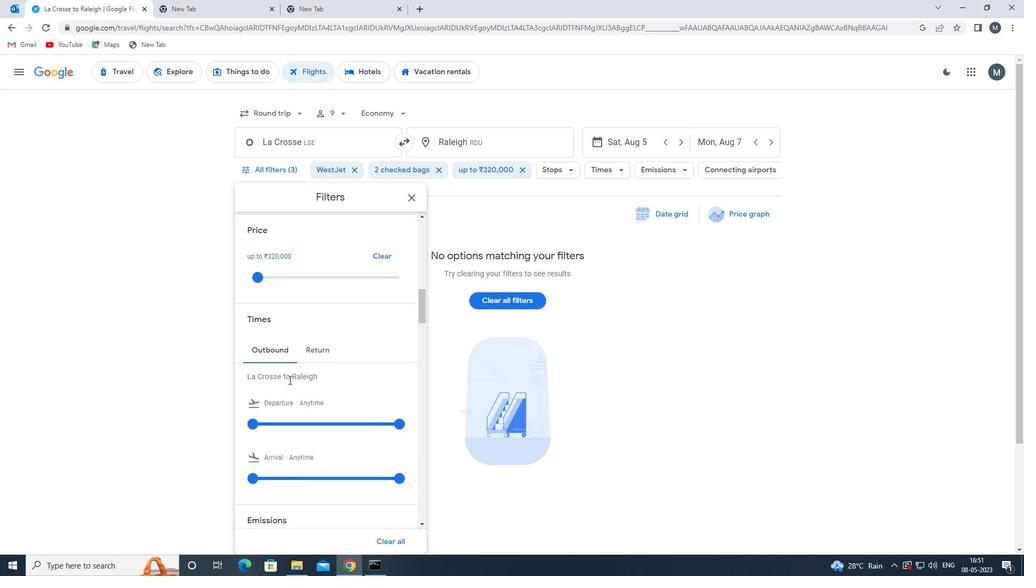 
Action: Mouse moved to (260, 372)
Screenshot: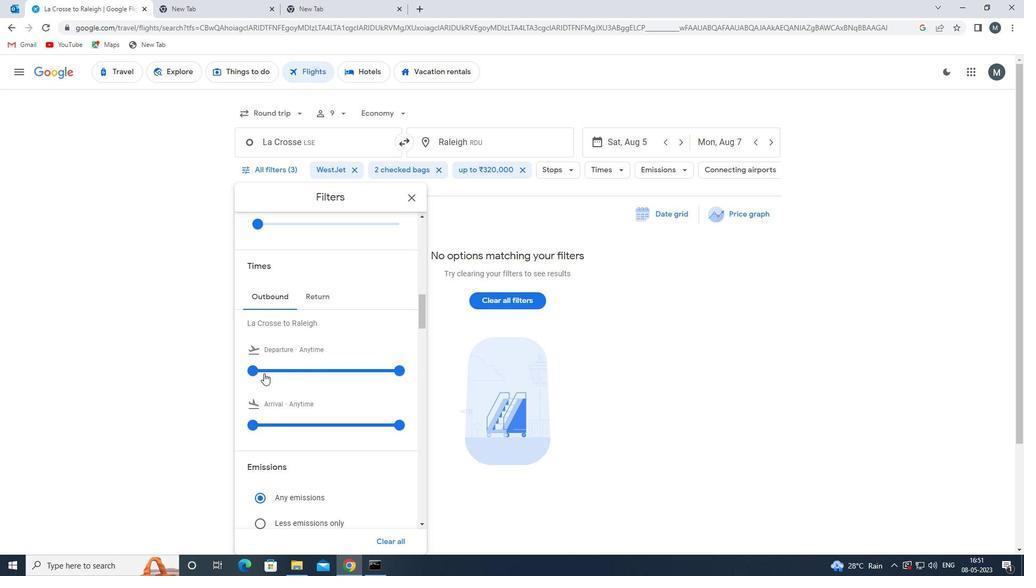 
Action: Mouse pressed left at (260, 372)
Screenshot: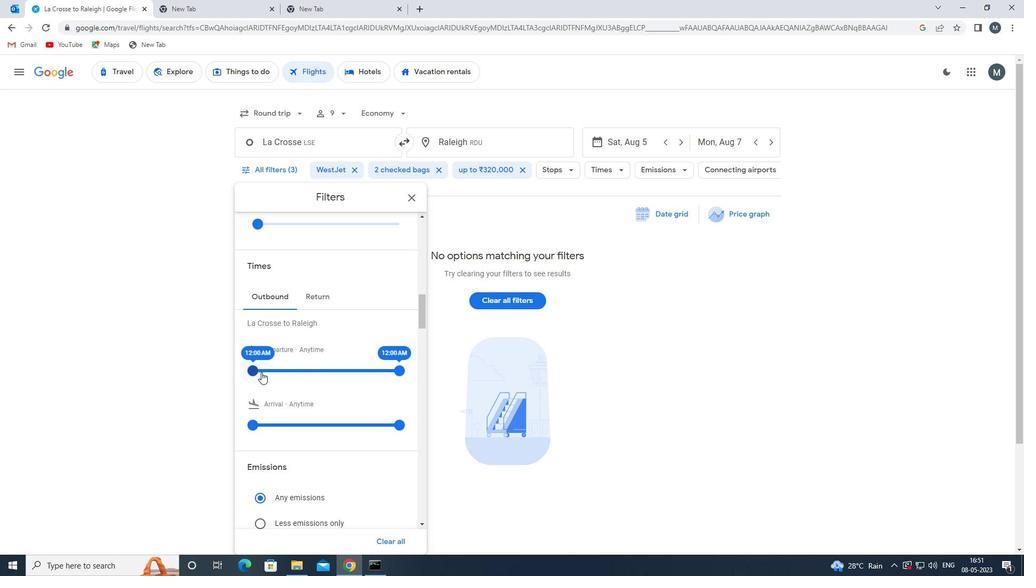 
Action: Mouse moved to (399, 368)
Screenshot: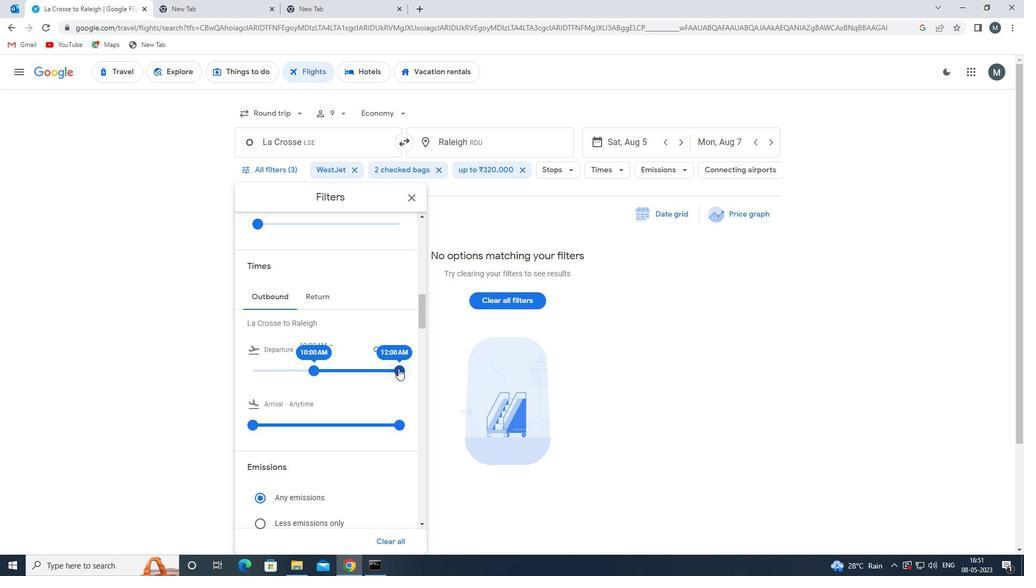 
Action: Mouse pressed left at (399, 368)
Screenshot: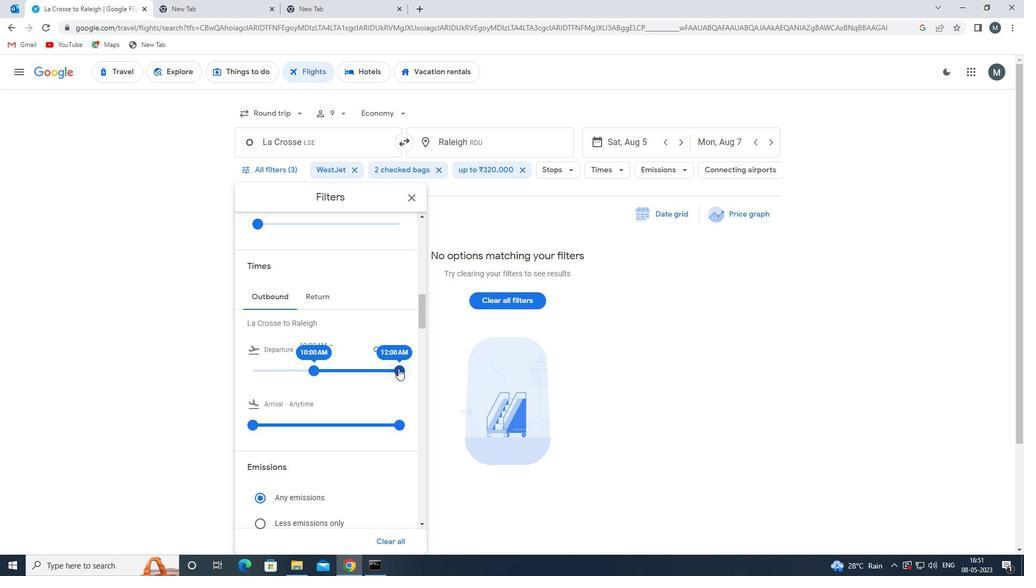 
Action: Mouse moved to (411, 196)
Screenshot: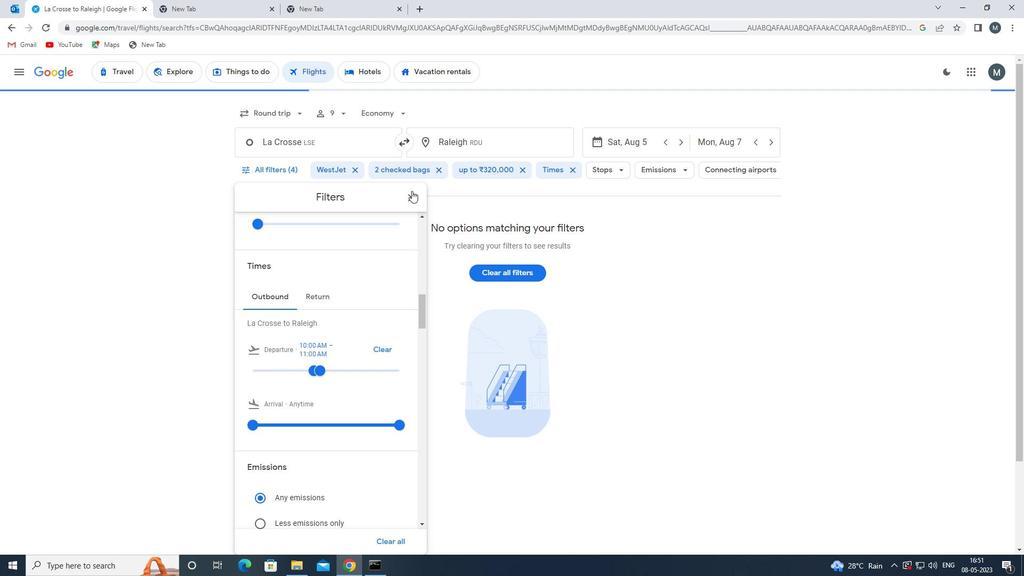 
Action: Mouse pressed left at (411, 196)
Screenshot: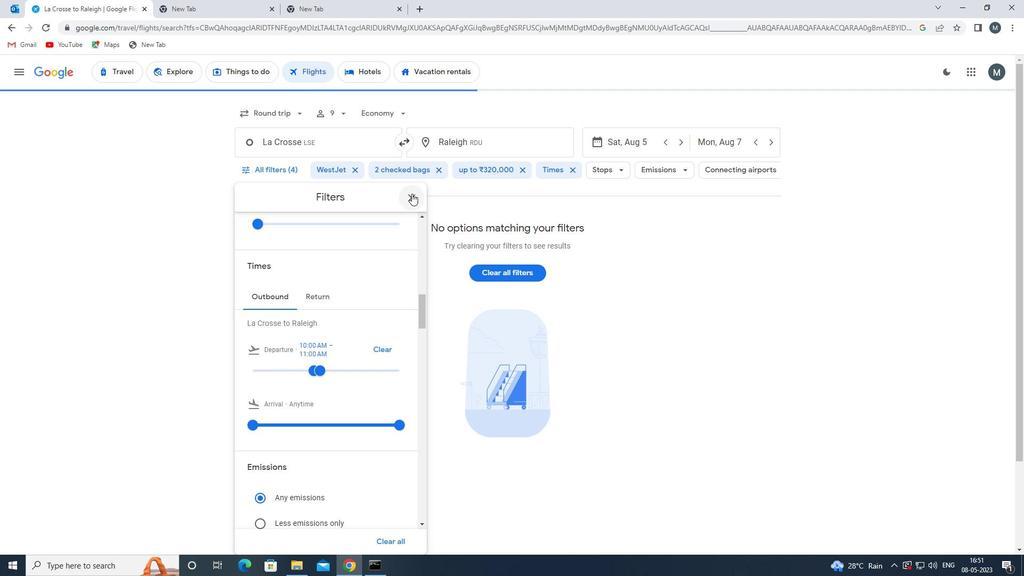 
Action: Mouse moved to (407, 200)
Screenshot: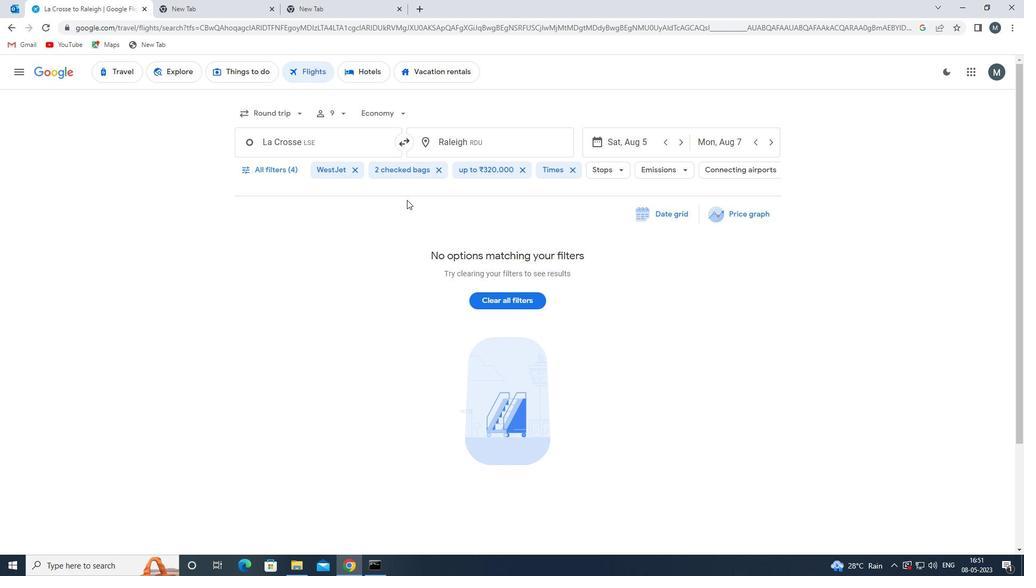 
